 Task: In the Company nsk.com, Add note: 'Schedule a meeting with the finance team to review budget allocations.'. Mark checkbox to create task to follow up ': In 2 weeks'. Create task, with  description: Schedule Webinar, Add due date: Today; Add reminder: 30 Minutes before. Set Priority Medium and add note: Review the attached proposal before the meeting and highlight the key benefits for the client.. Logged in from softage.1@softage.net
Action: Mouse moved to (109, 70)
Screenshot: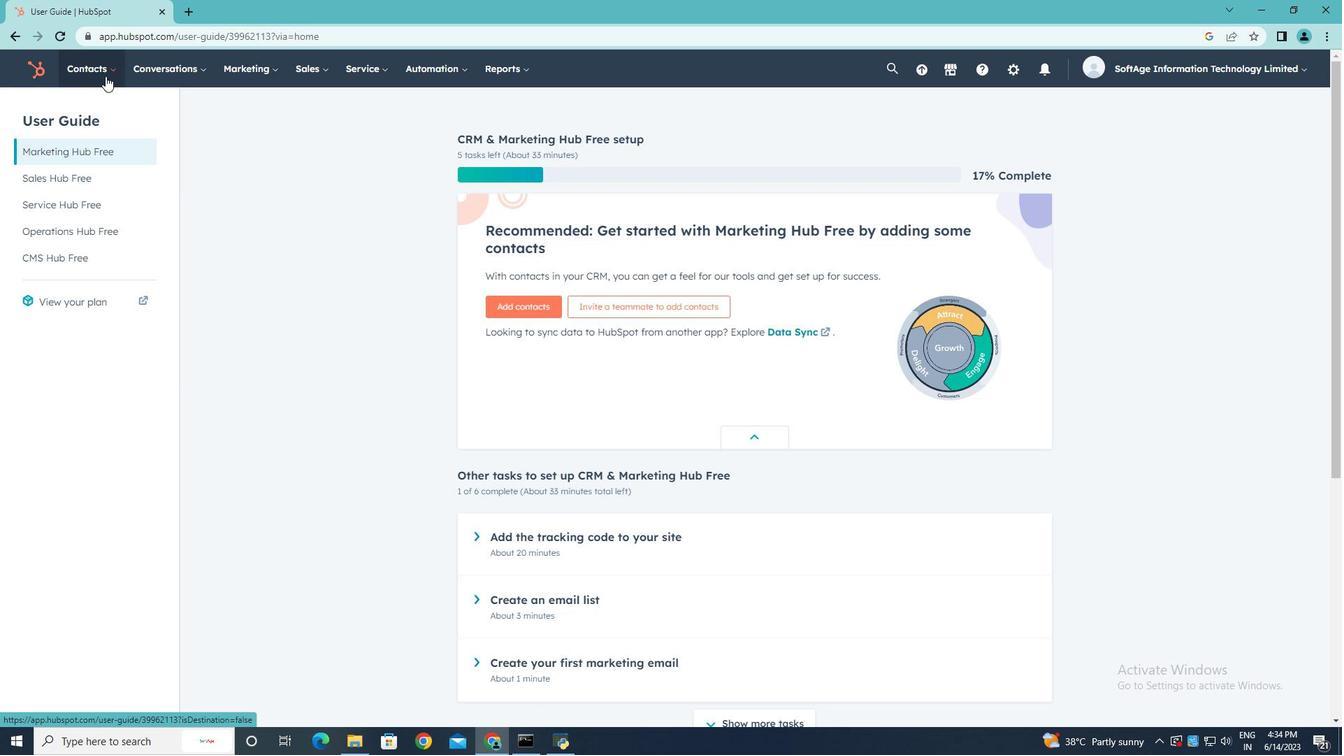 
Action: Mouse pressed left at (109, 70)
Screenshot: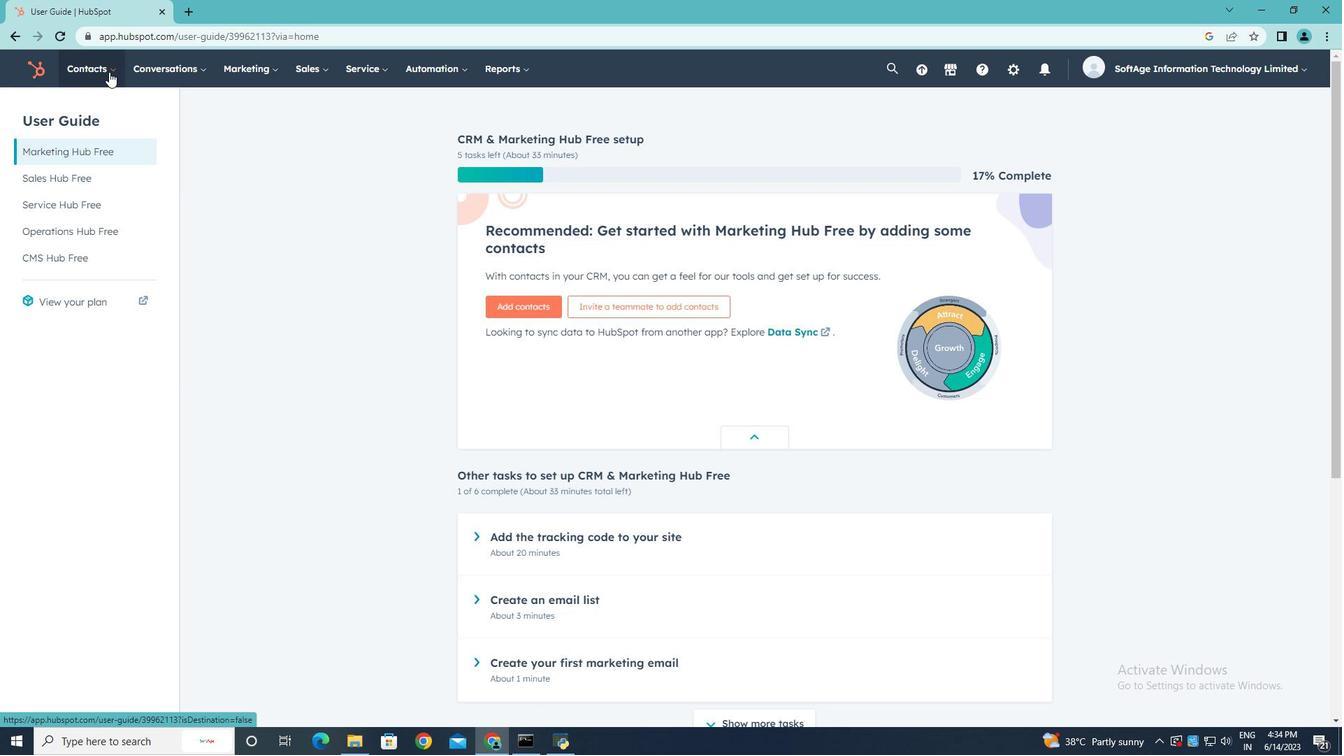 
Action: Mouse moved to (102, 137)
Screenshot: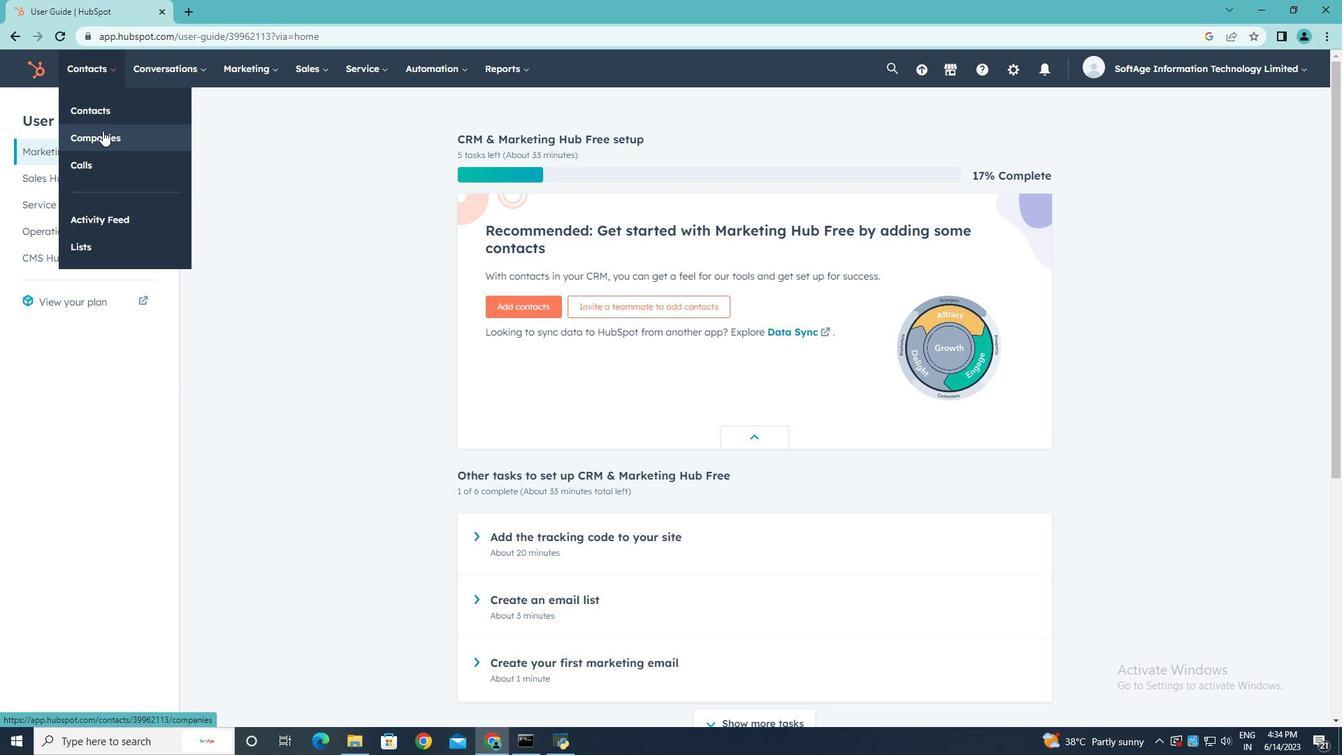 
Action: Mouse pressed left at (102, 137)
Screenshot: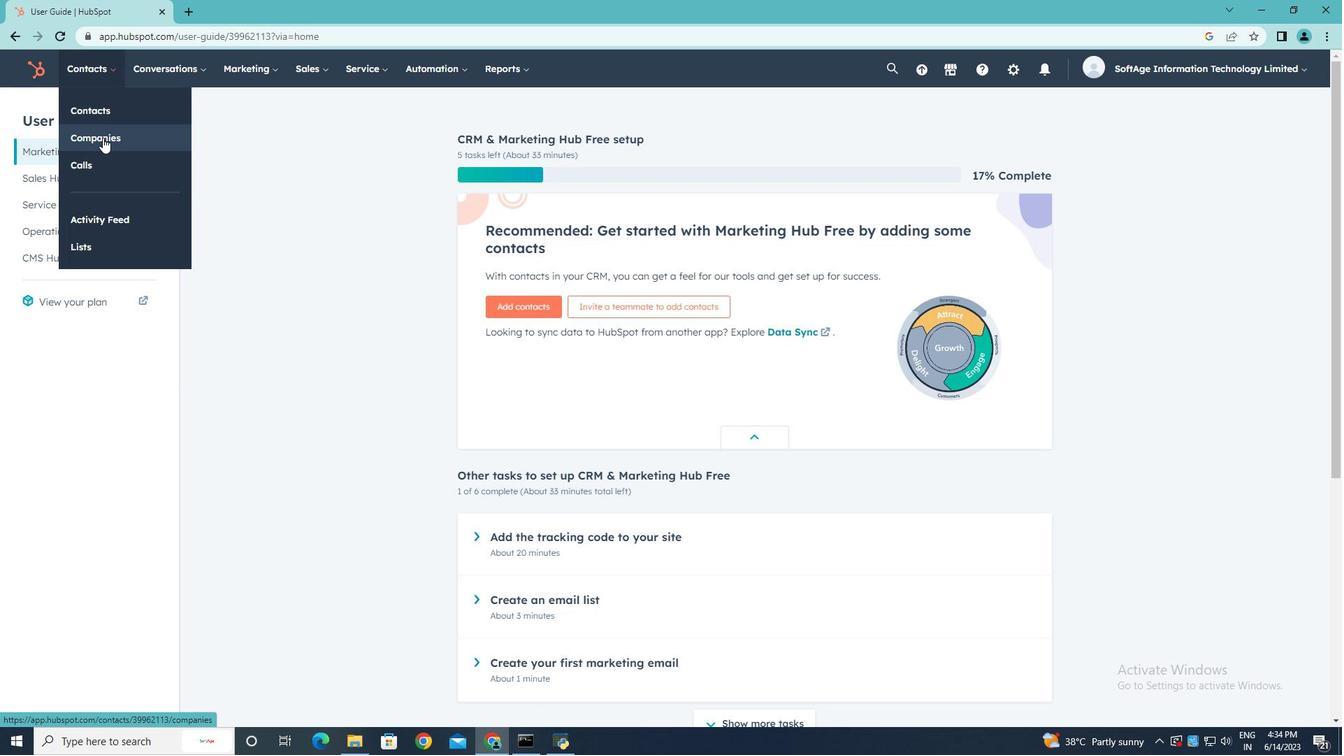 
Action: Mouse moved to (97, 228)
Screenshot: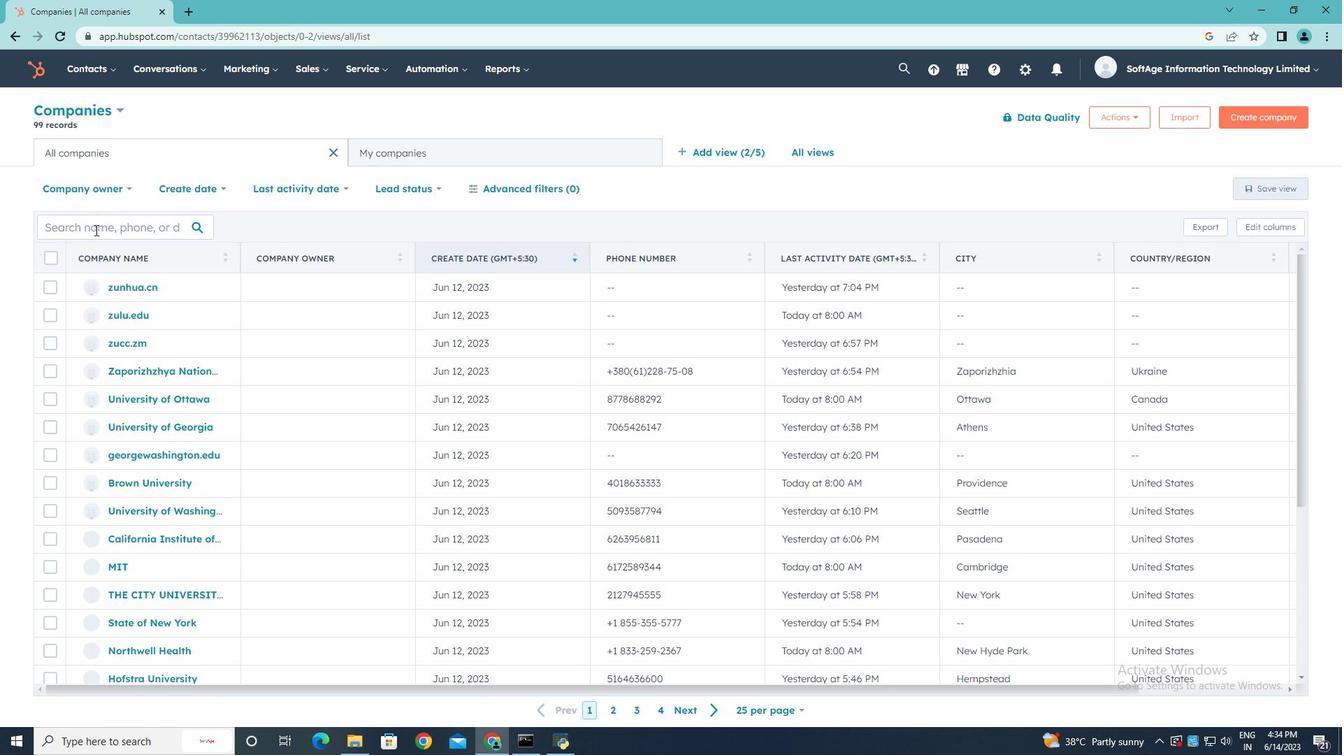
Action: Mouse pressed left at (97, 228)
Screenshot: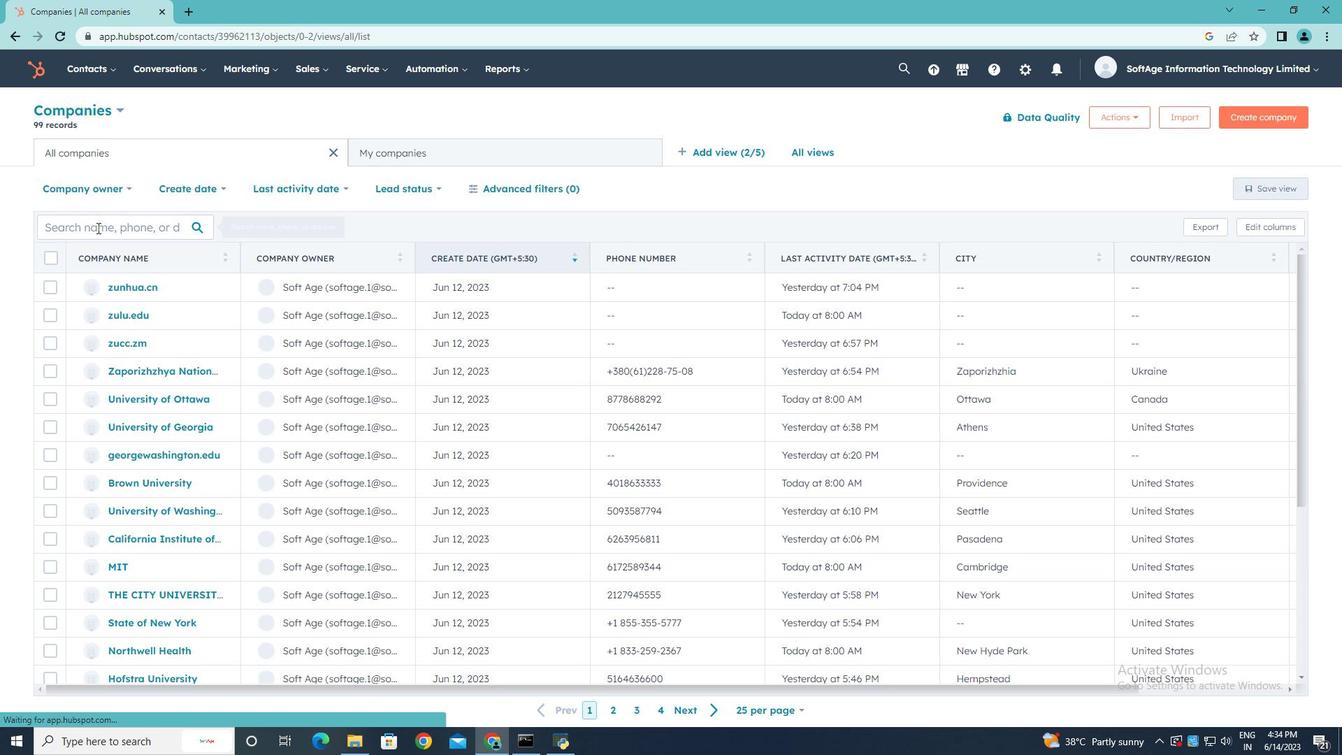 
Action: Key pressed nsk.com
Screenshot: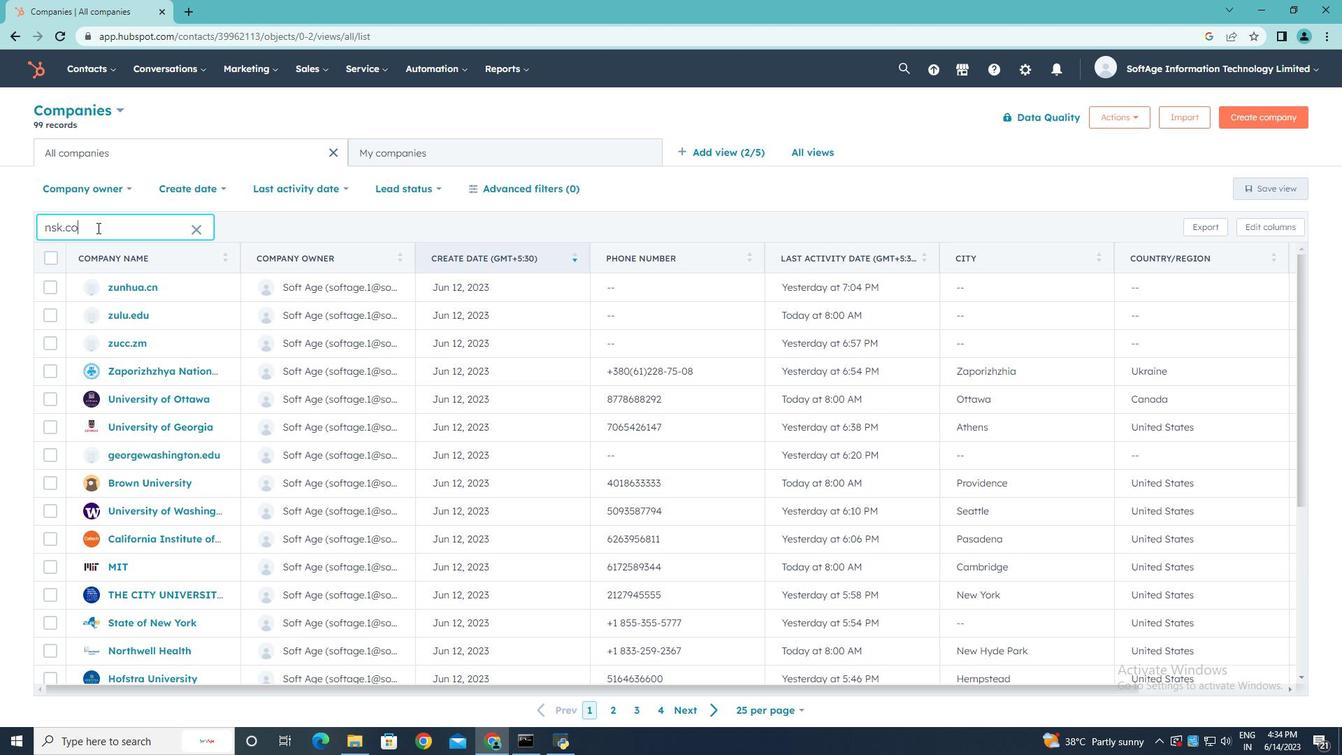 
Action: Mouse moved to (121, 283)
Screenshot: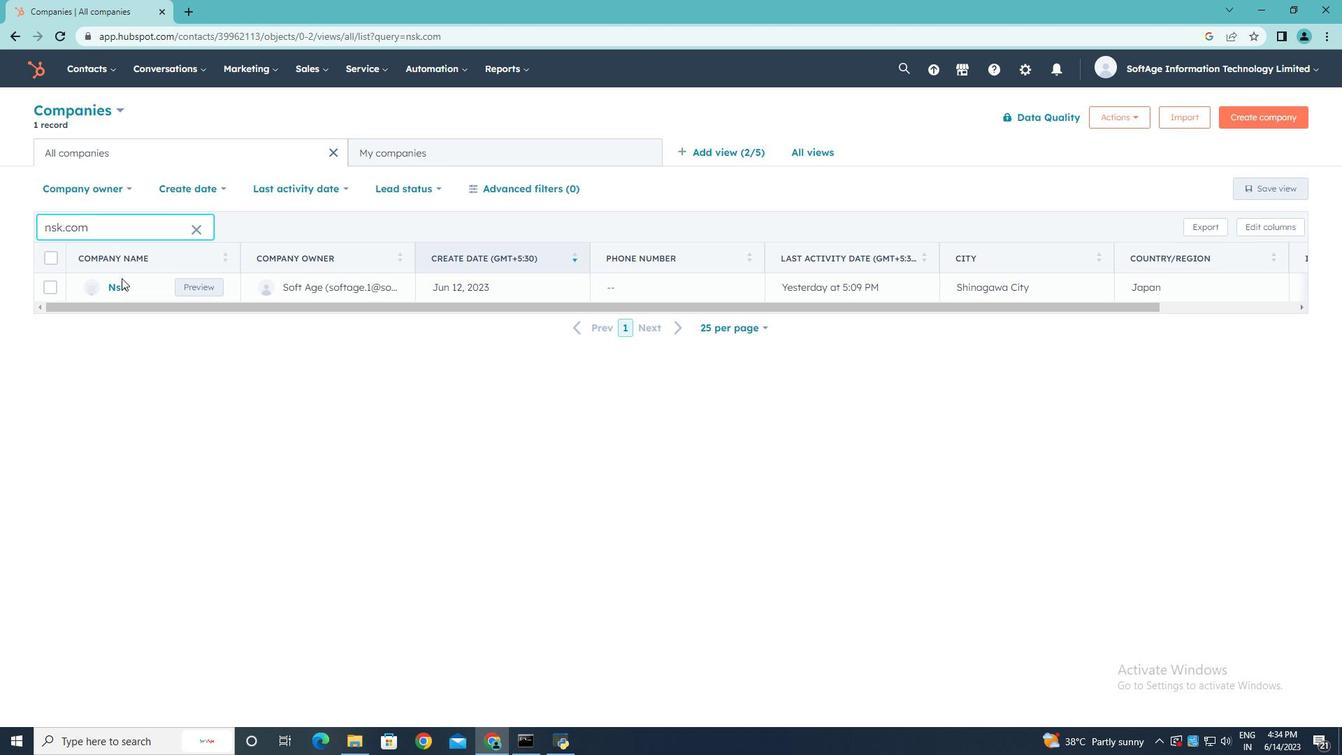 
Action: Mouse pressed left at (121, 283)
Screenshot: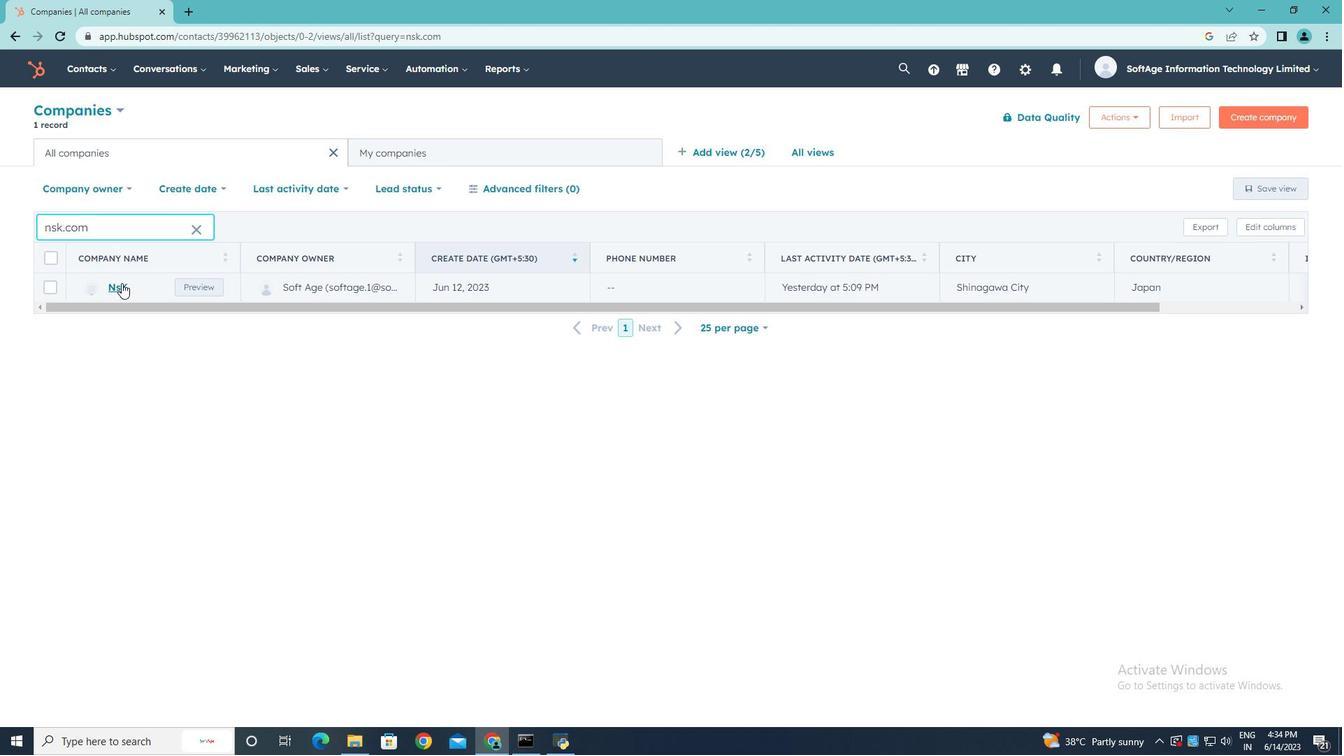 
Action: Mouse moved to (51, 235)
Screenshot: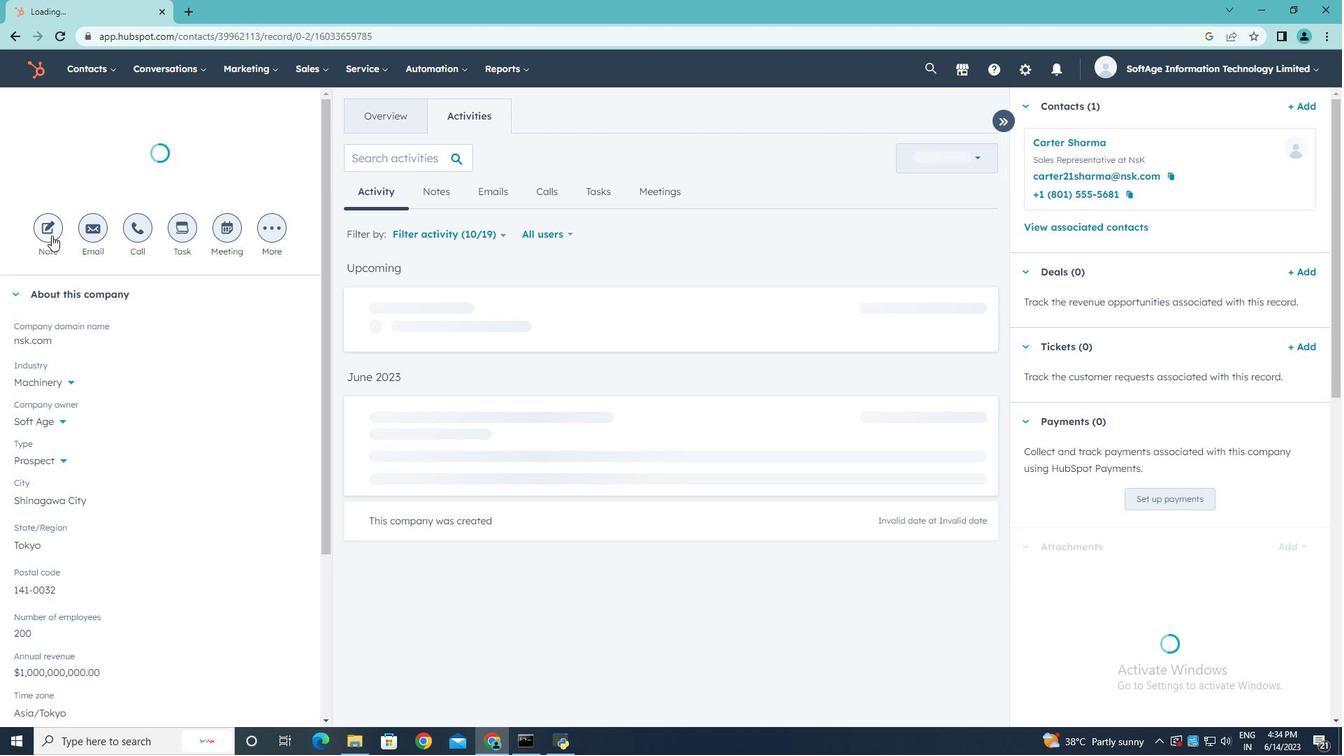 
Action: Mouse pressed left at (51, 235)
Screenshot: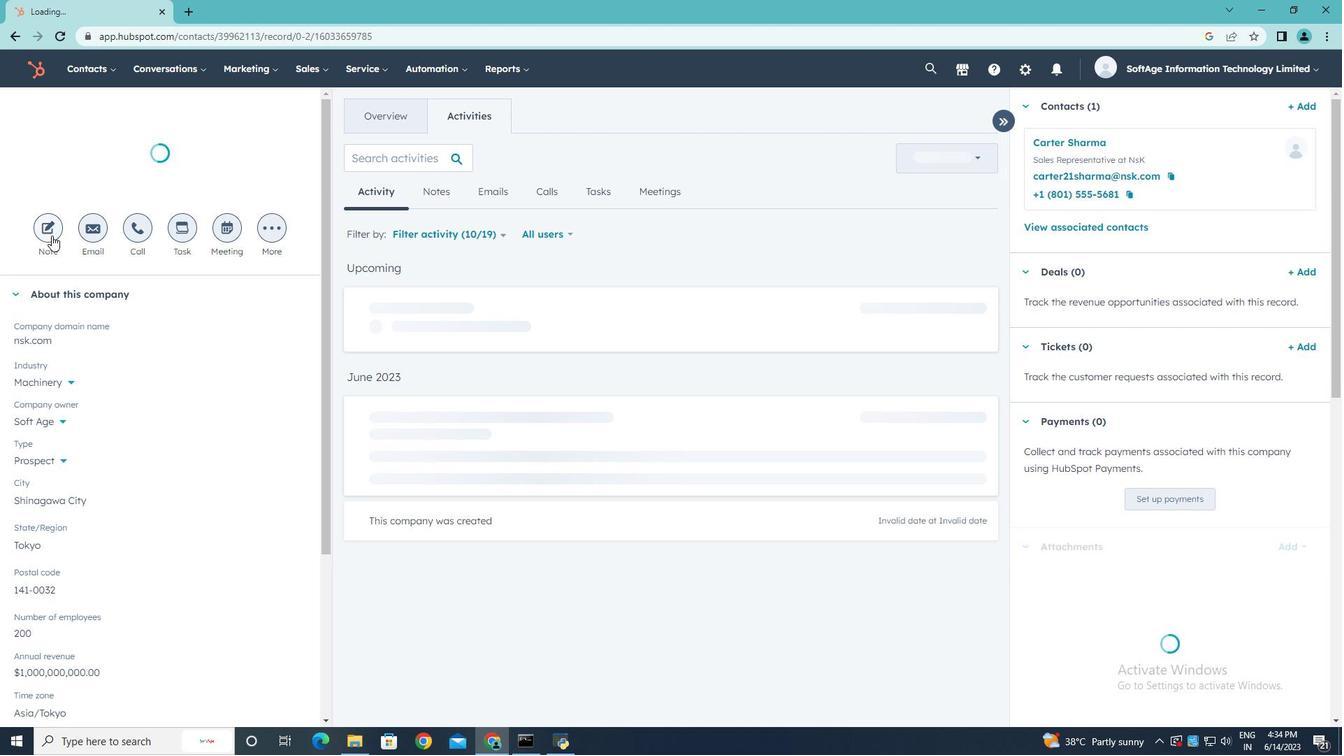 
Action: Key pressed <Key.shift>Schedule<Key.space>a<Key.space>meeting<Key.space>with<Key.space>the<Key.space>finance<Key.space>team<Key.space>to<Key.space>review<Key.space>budgat<Key.backspace><Key.backspace>et<Key.space>allocations.
Screenshot: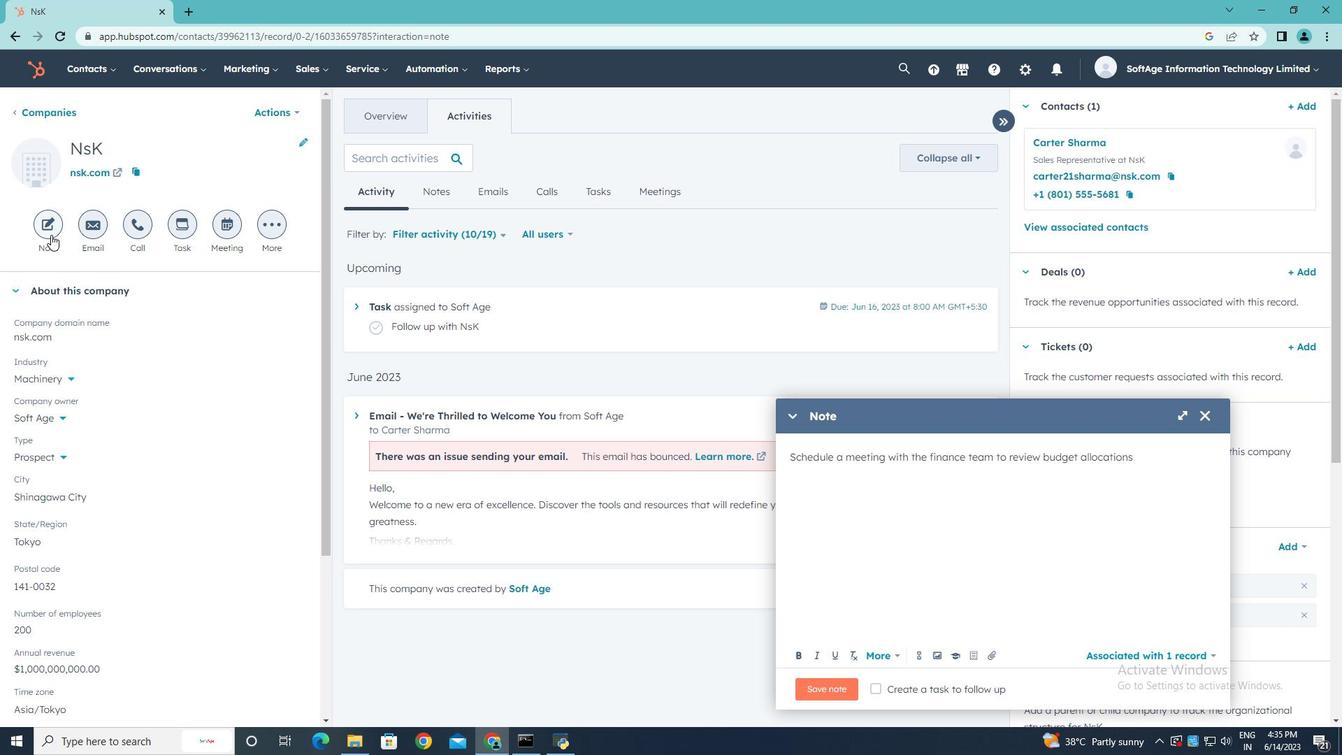 
Action: Mouse moved to (876, 687)
Screenshot: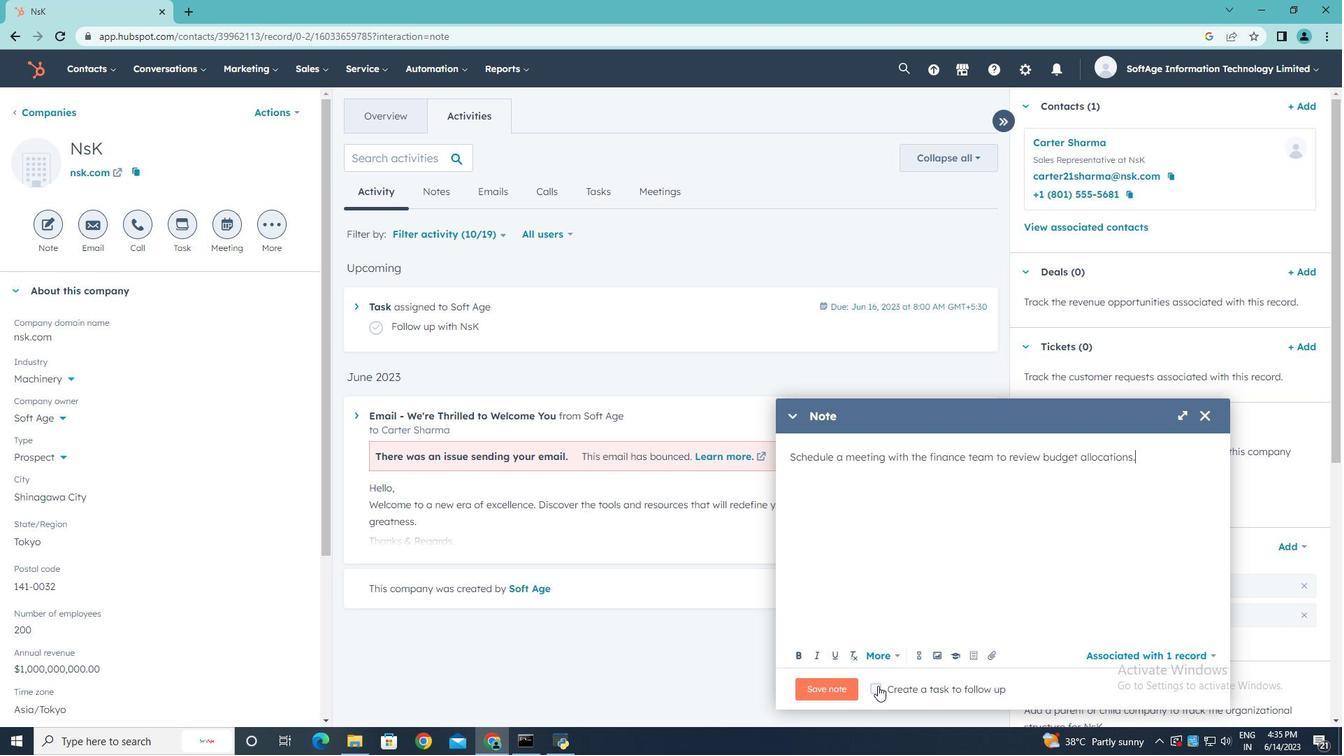 
Action: Mouse pressed left at (876, 687)
Screenshot: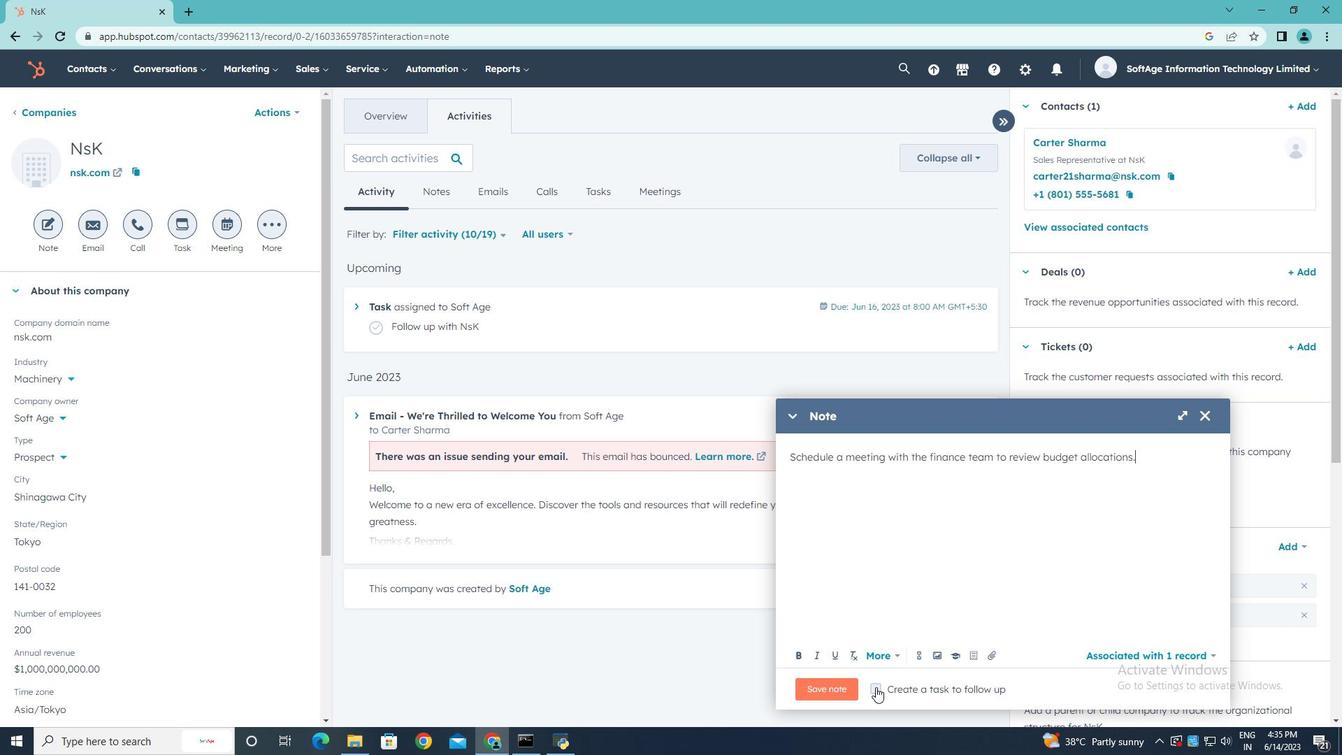 
Action: Mouse moved to (1159, 688)
Screenshot: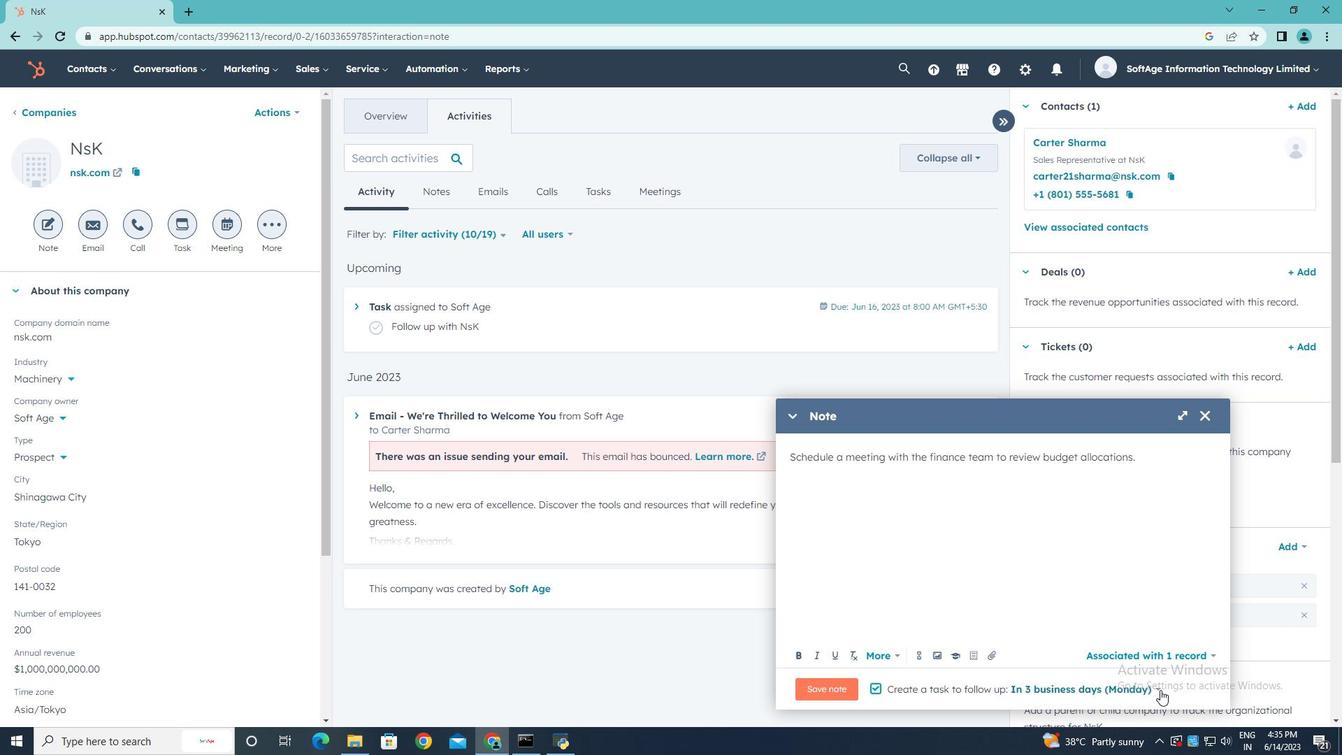 
Action: Mouse pressed left at (1159, 688)
Screenshot: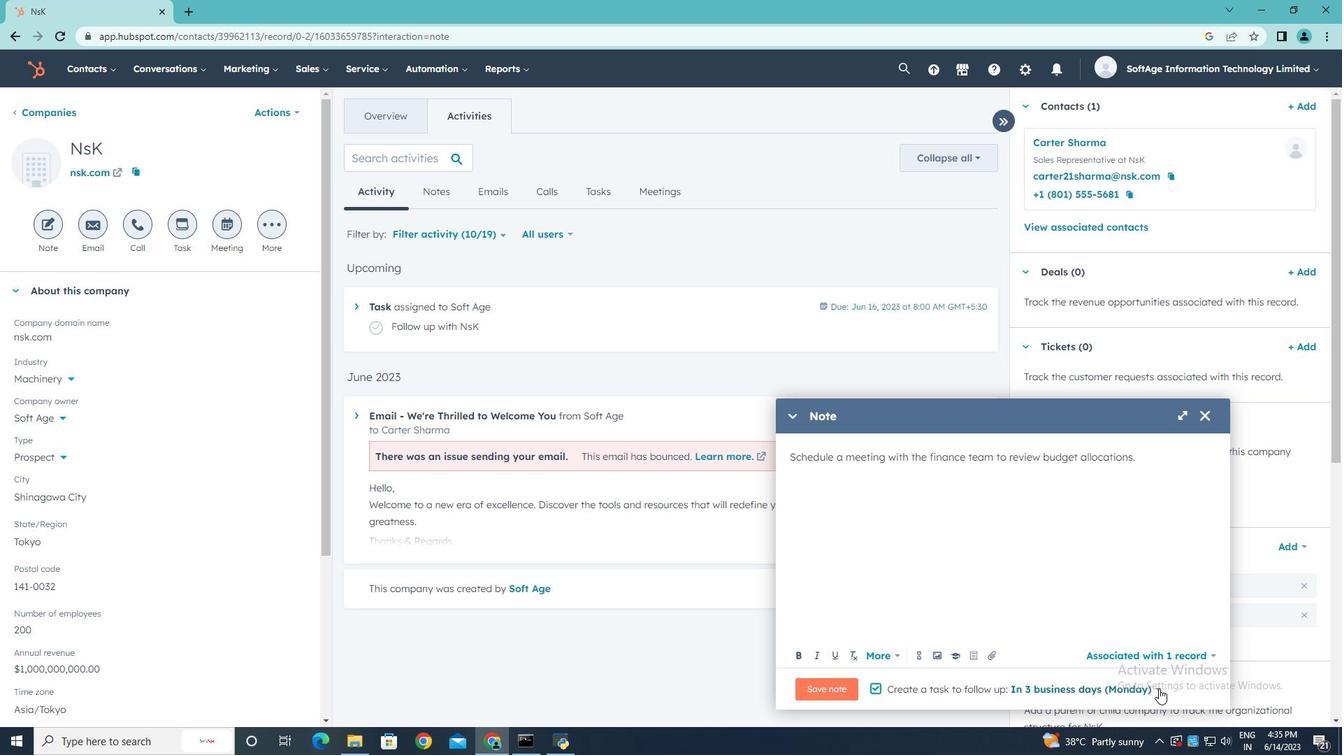 
Action: Mouse moved to (1112, 611)
Screenshot: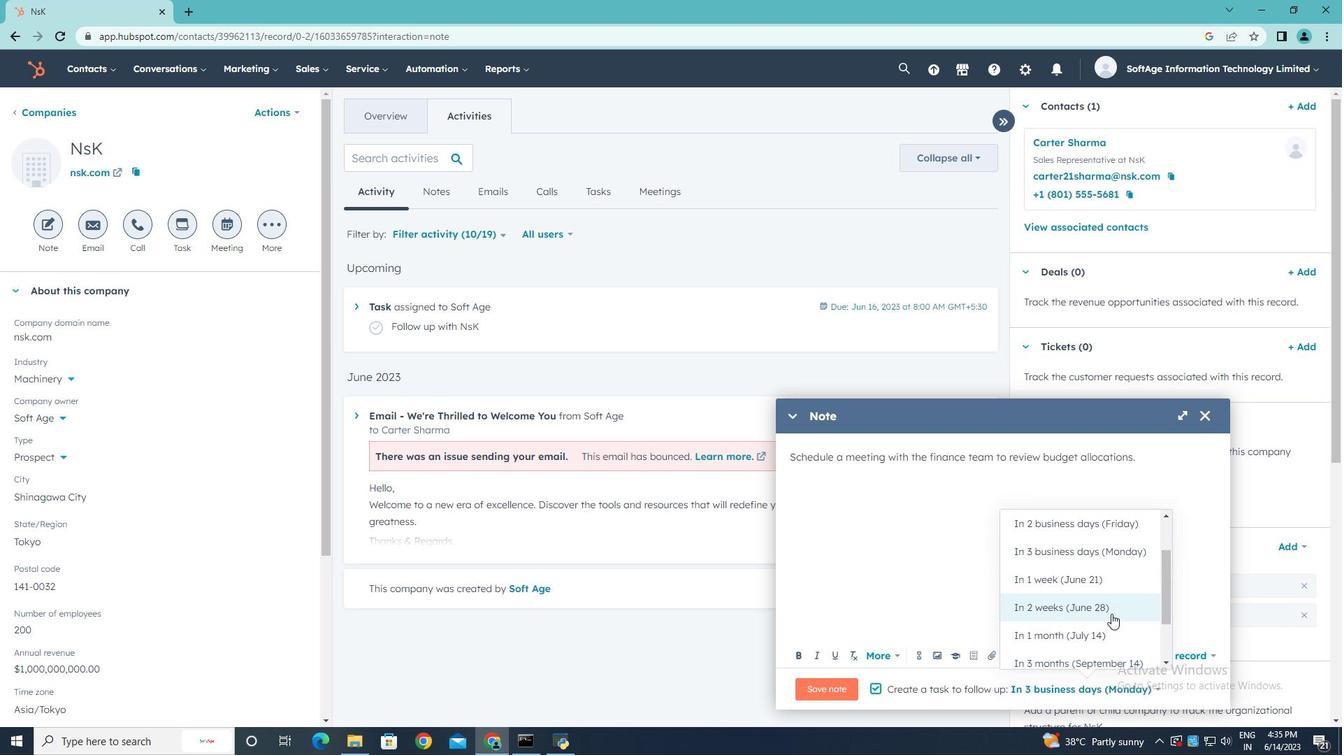 
Action: Mouse pressed left at (1112, 611)
Screenshot: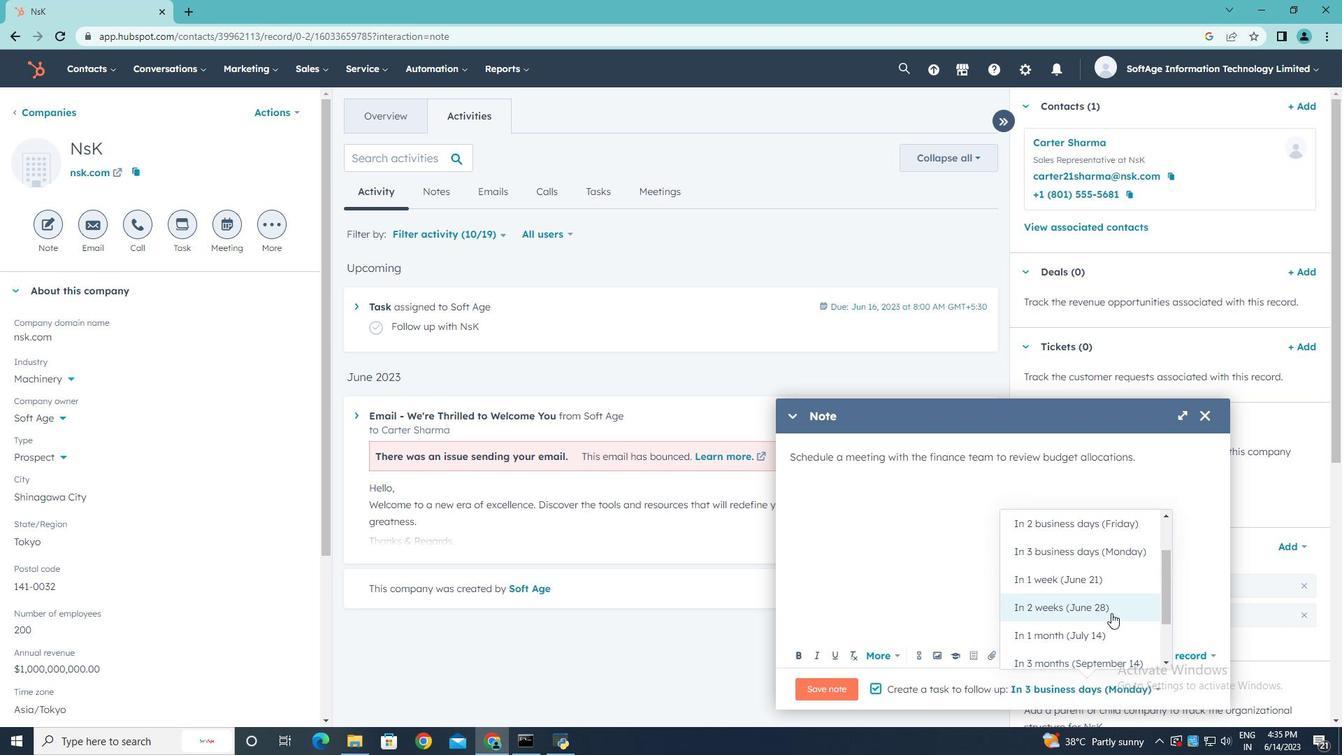 
Action: Mouse moved to (847, 686)
Screenshot: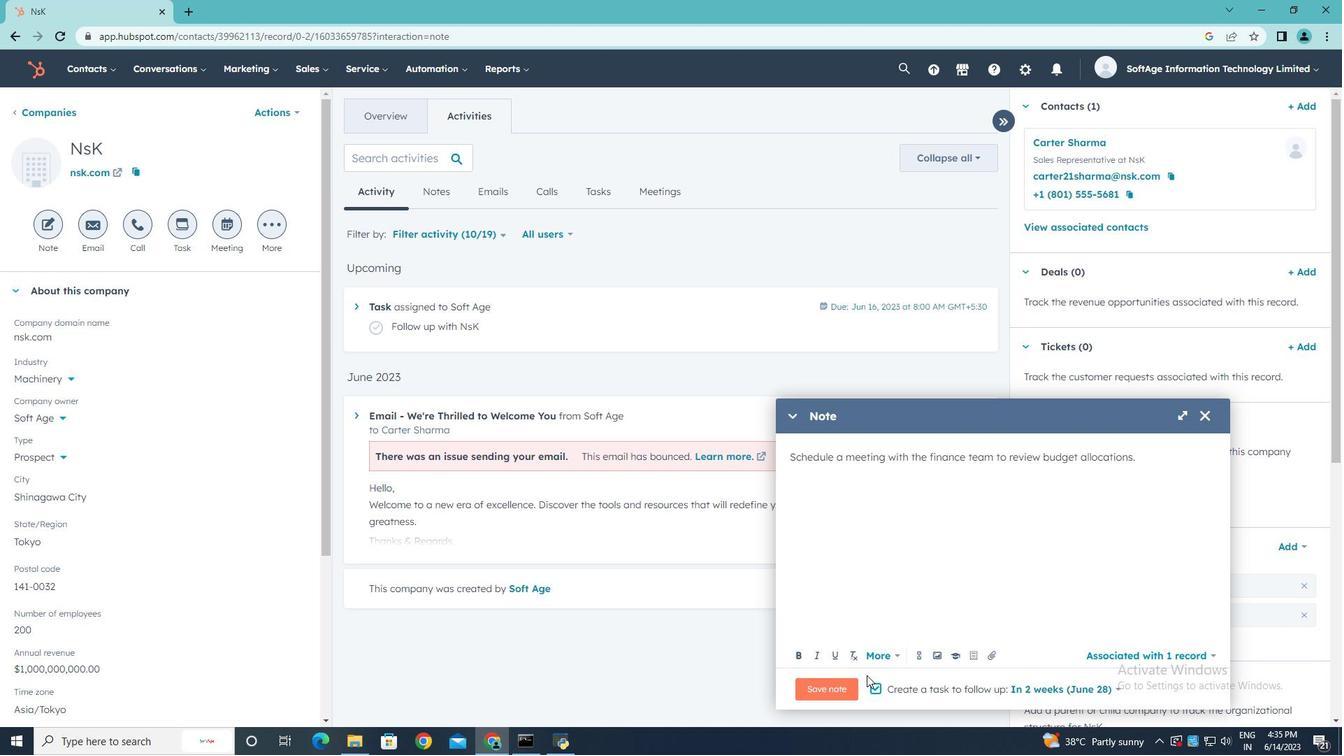 
Action: Mouse pressed left at (847, 686)
Screenshot: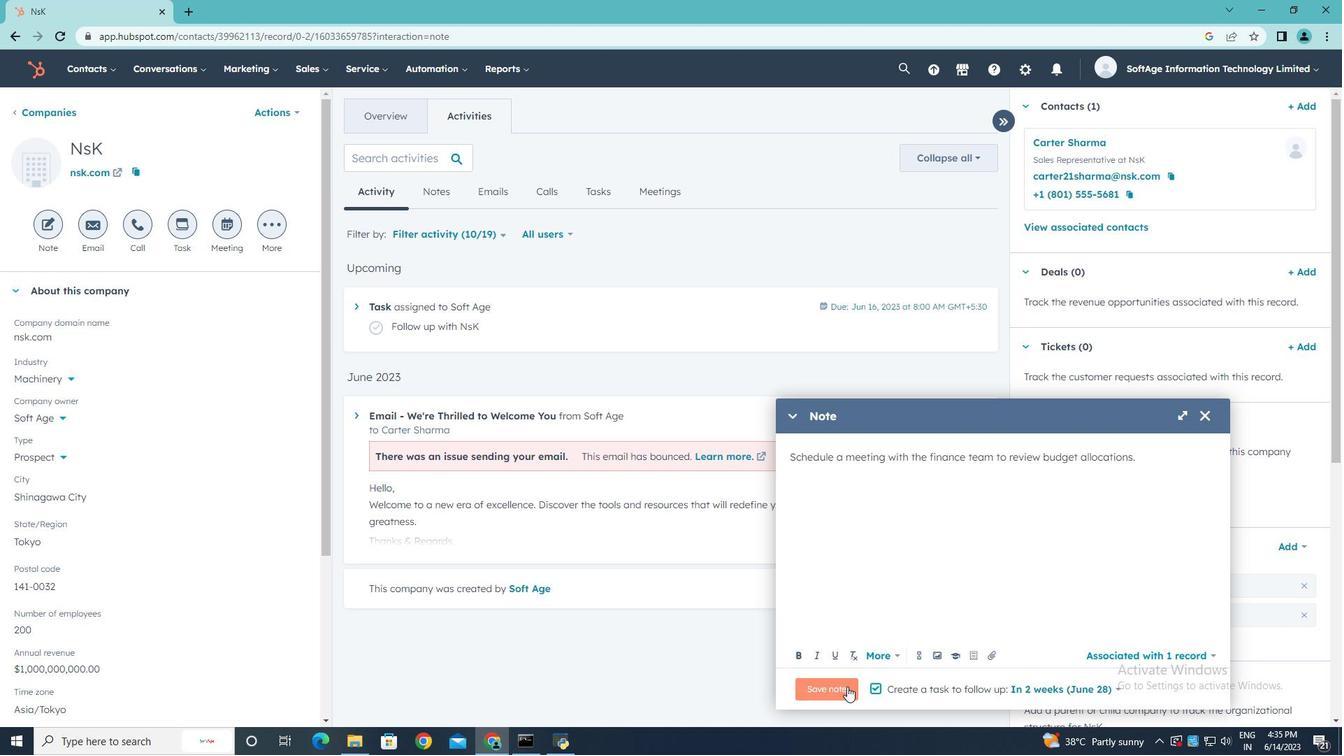 
Action: Mouse moved to (185, 230)
Screenshot: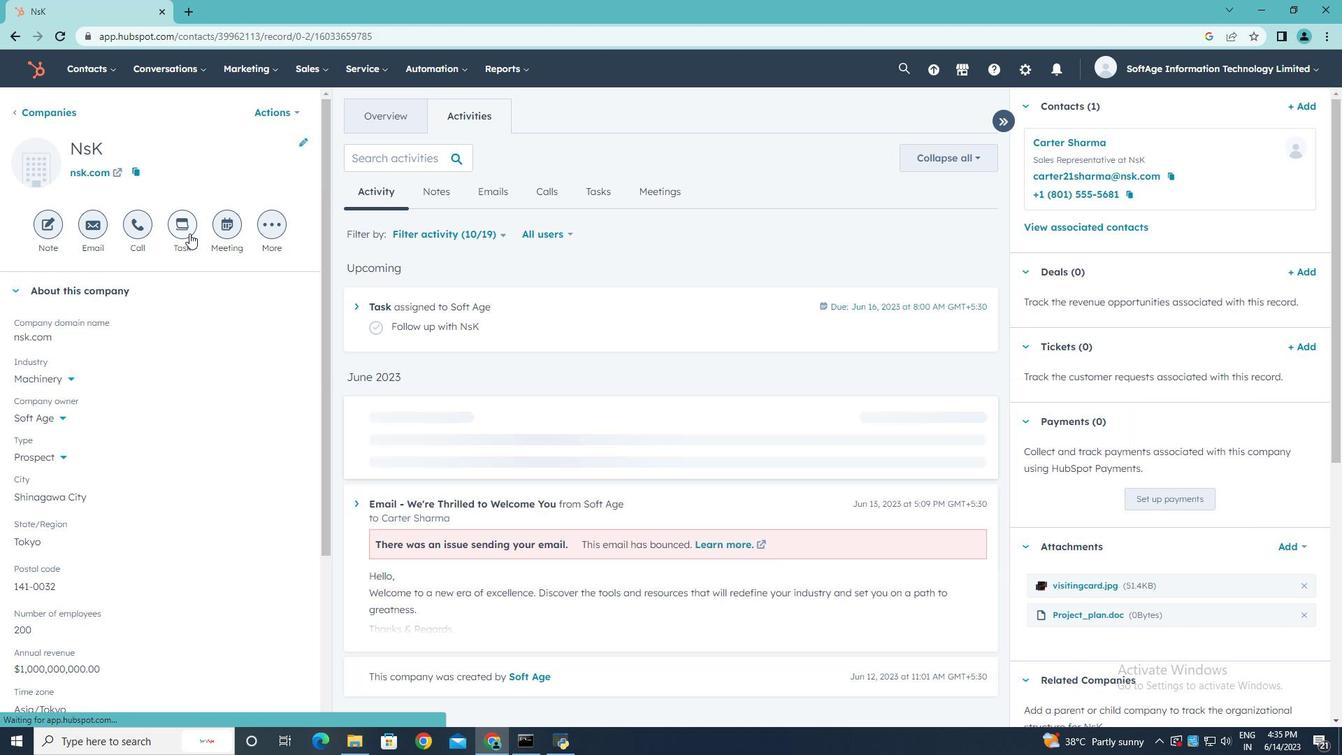 
Action: Mouse pressed left at (185, 230)
Screenshot: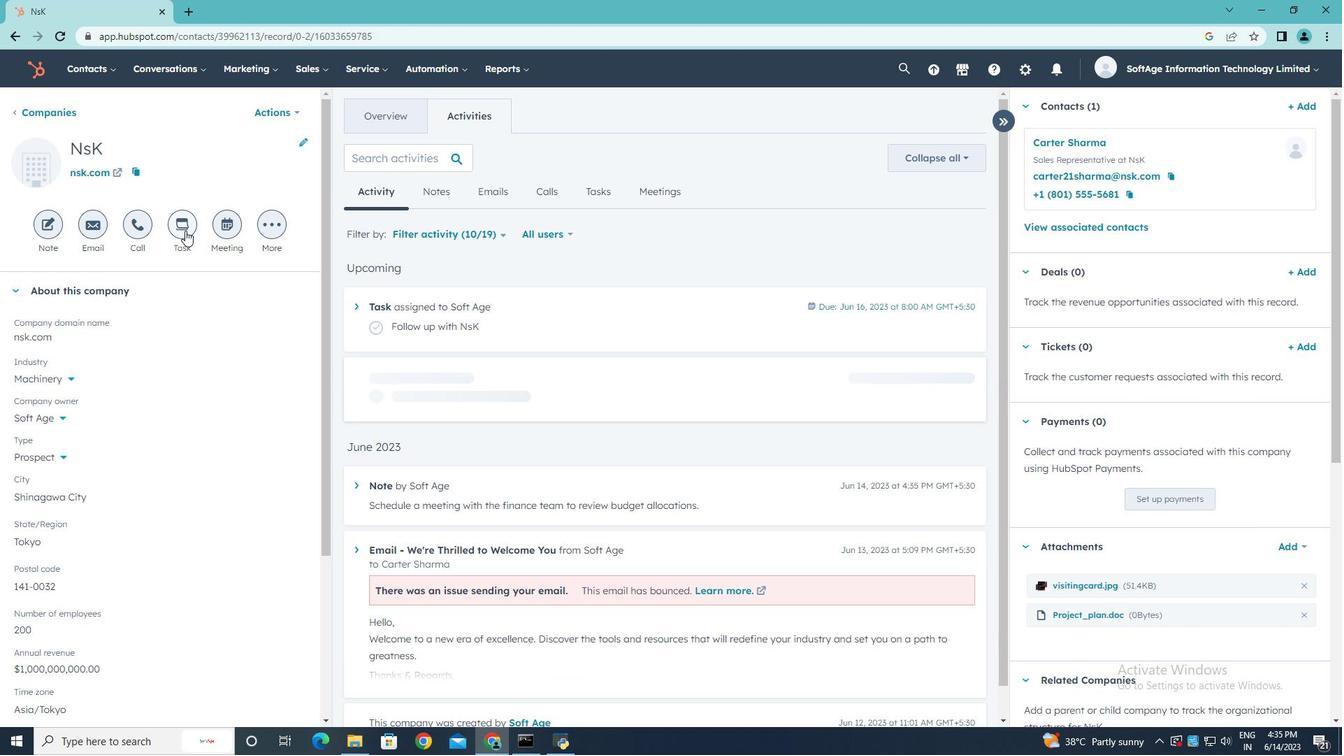 
Action: Key pressed <Key.shift>Schedule<Key.space><Key.shift><Key.shift><Key.shift><Key.shift><Key.shift><Key.shift><Key.shift><Key.shift><Key.shift><Key.shift><Key.shift><Key.shift><Key.shift><Key.shift><Key.shift><Key.shift><Key.shift><Key.shift><Key.shift><Key.shift><Key.shift><Key.shift><Key.shift><Key.shift><Key.shift><Key.shift><Key.shift><Key.shift><Key.shift><Key.shift><Key.shift><Key.shift><Key.shift><Key.shift><Key.shift><Key.shift><Key.shift><Key.shift><Key.shift><Key.shift><Key.shift><Key.shift><Key.shift><Key.shift><Key.shift><Key.shift><Key.shift><Key.shift>Webinar
Screenshot: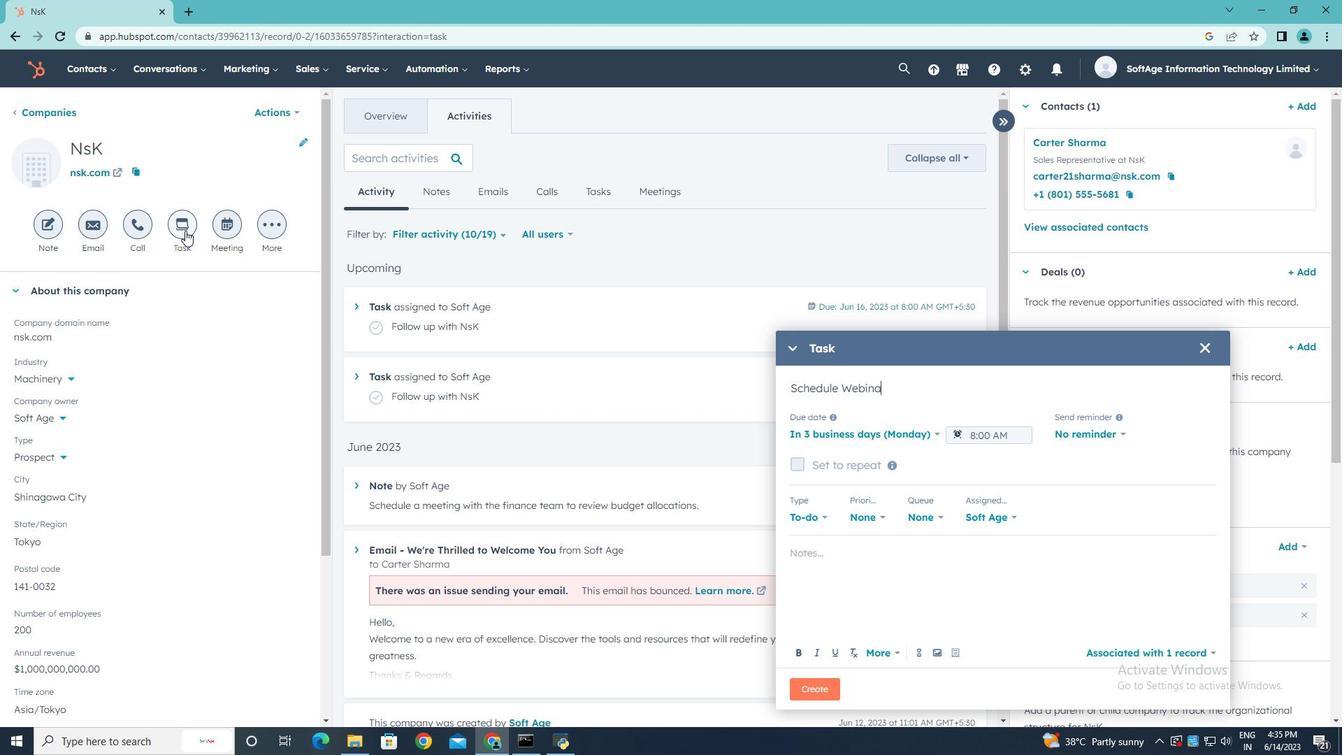 
Action: Mouse moved to (937, 435)
Screenshot: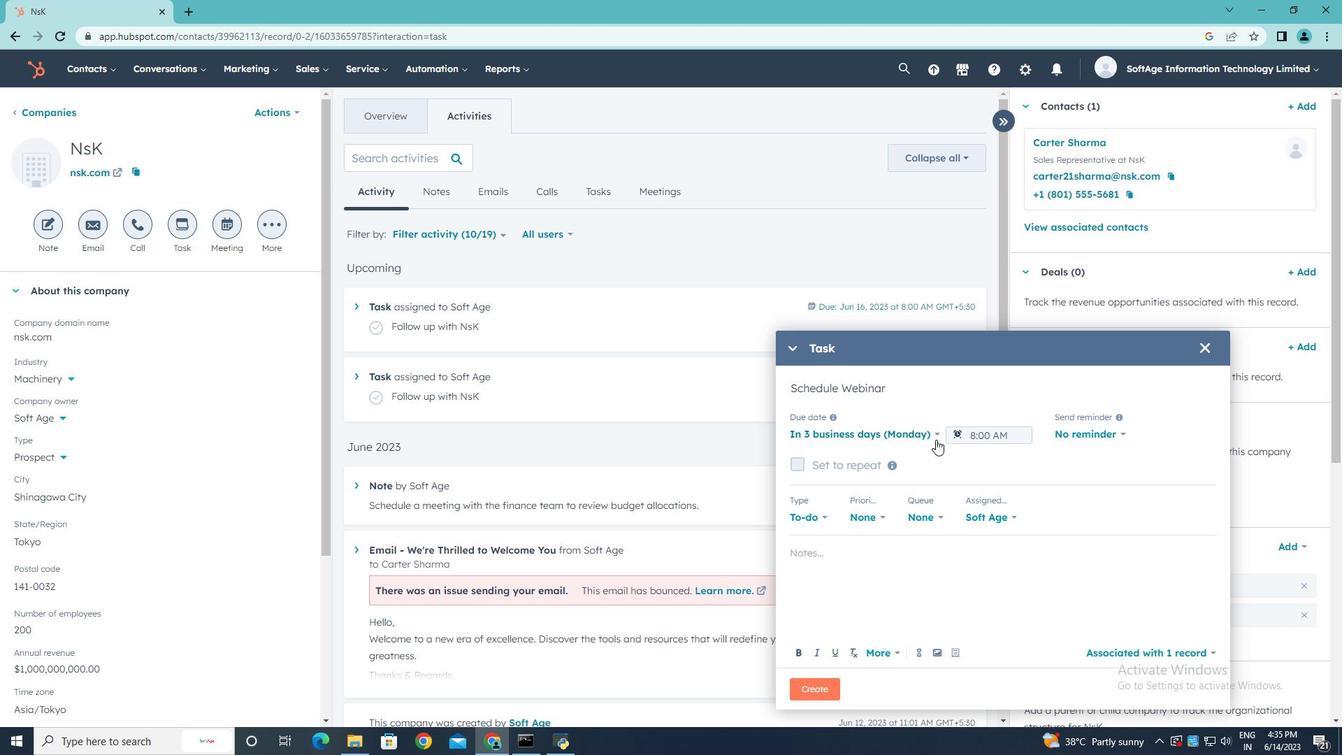 
Action: Mouse pressed left at (937, 435)
Screenshot: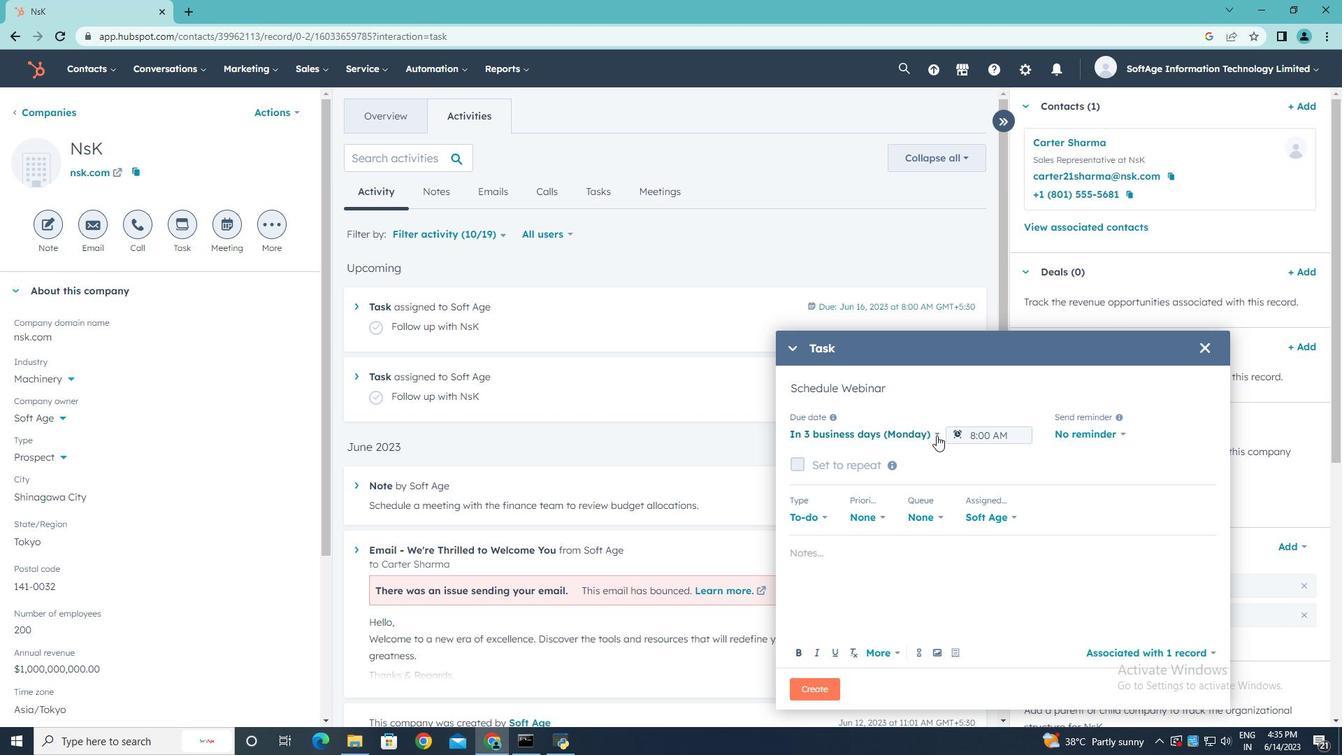 
Action: Mouse moved to (912, 475)
Screenshot: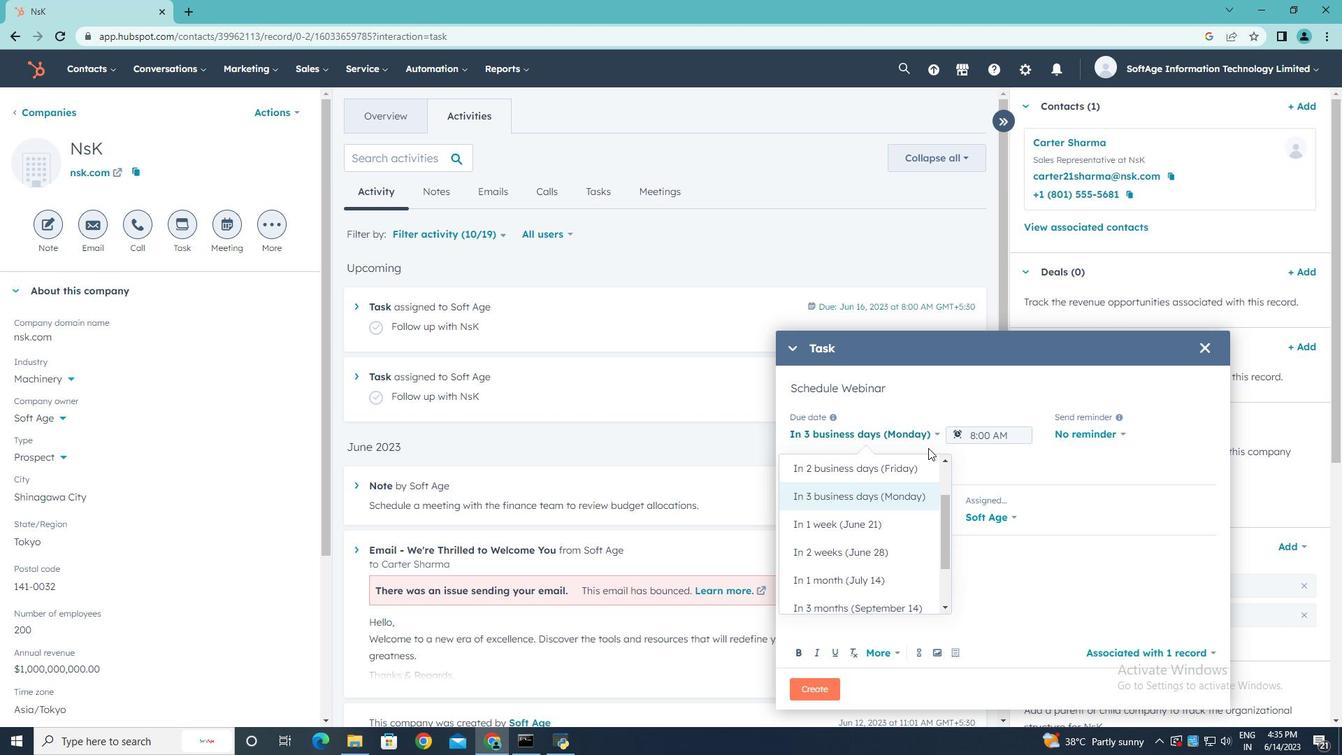 
Action: Mouse scrolled (912, 476) with delta (0, 0)
Screenshot: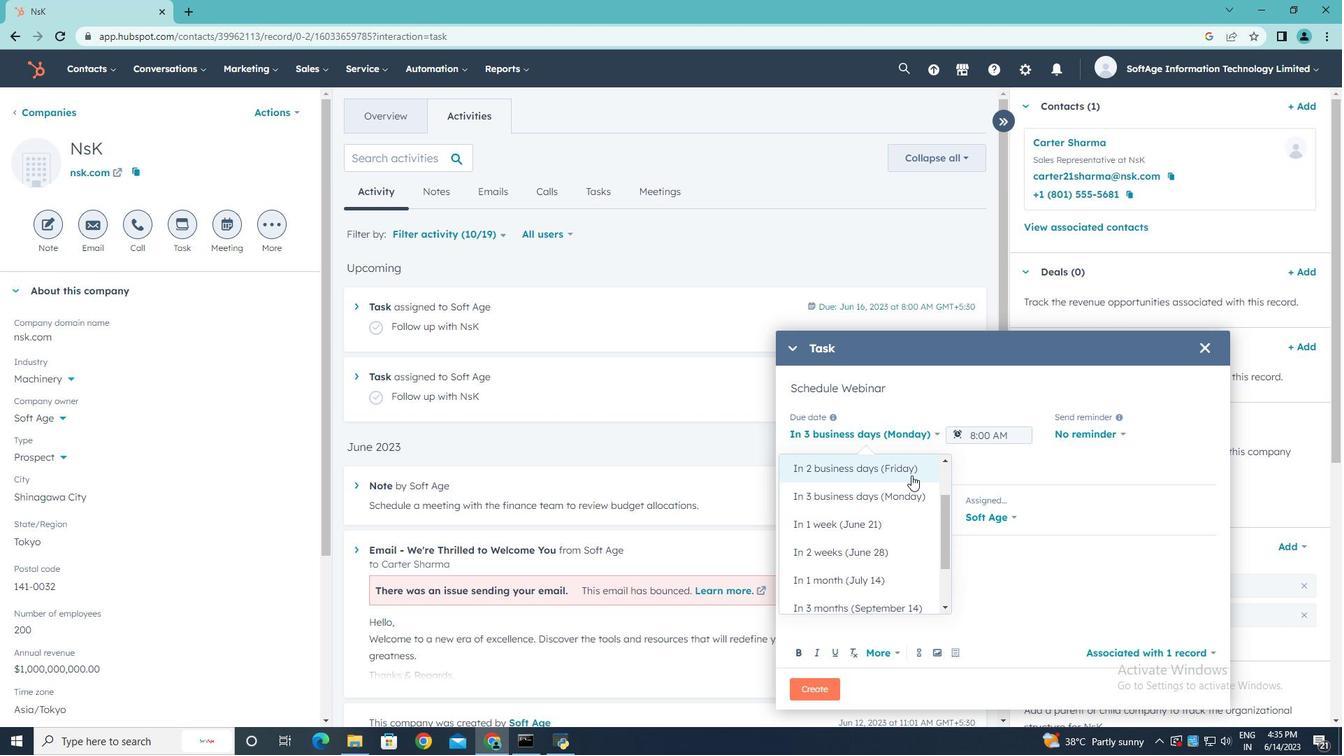 
Action: Mouse scrolled (912, 476) with delta (0, 0)
Screenshot: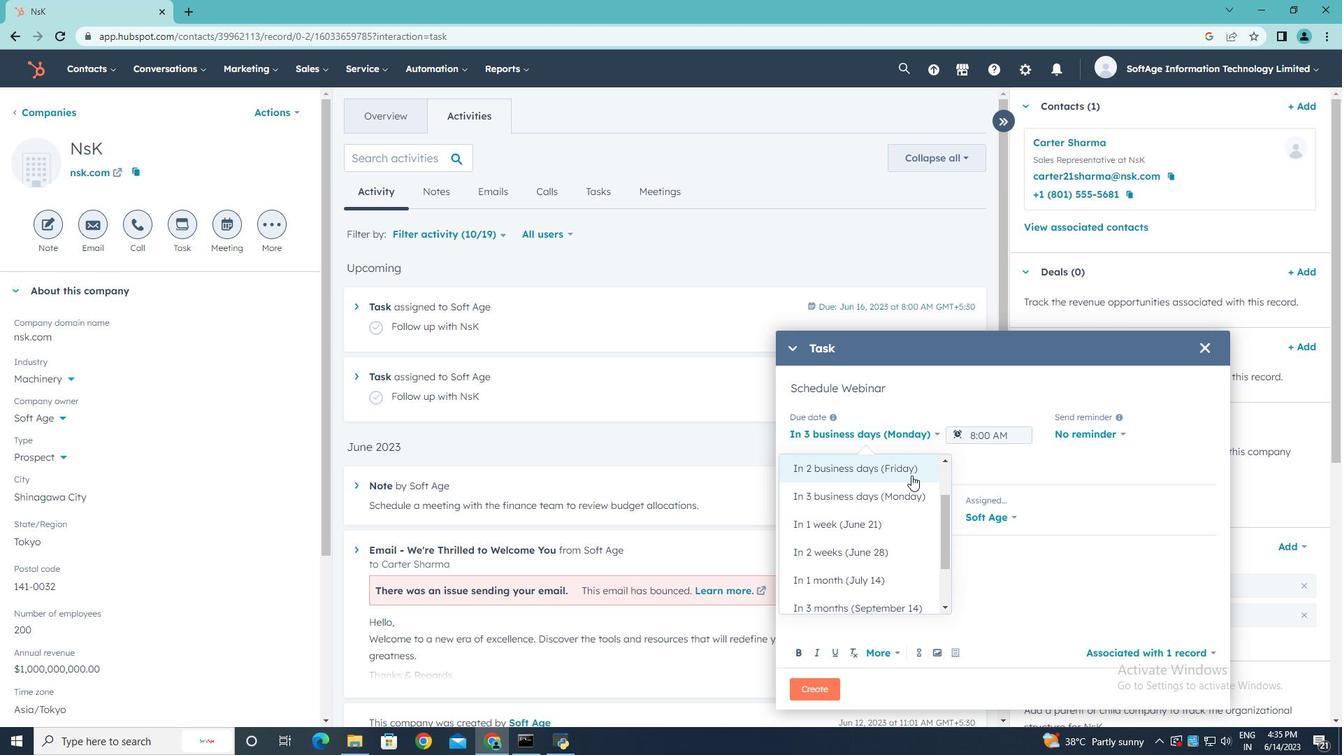 
Action: Mouse scrolled (912, 476) with delta (0, 0)
Screenshot: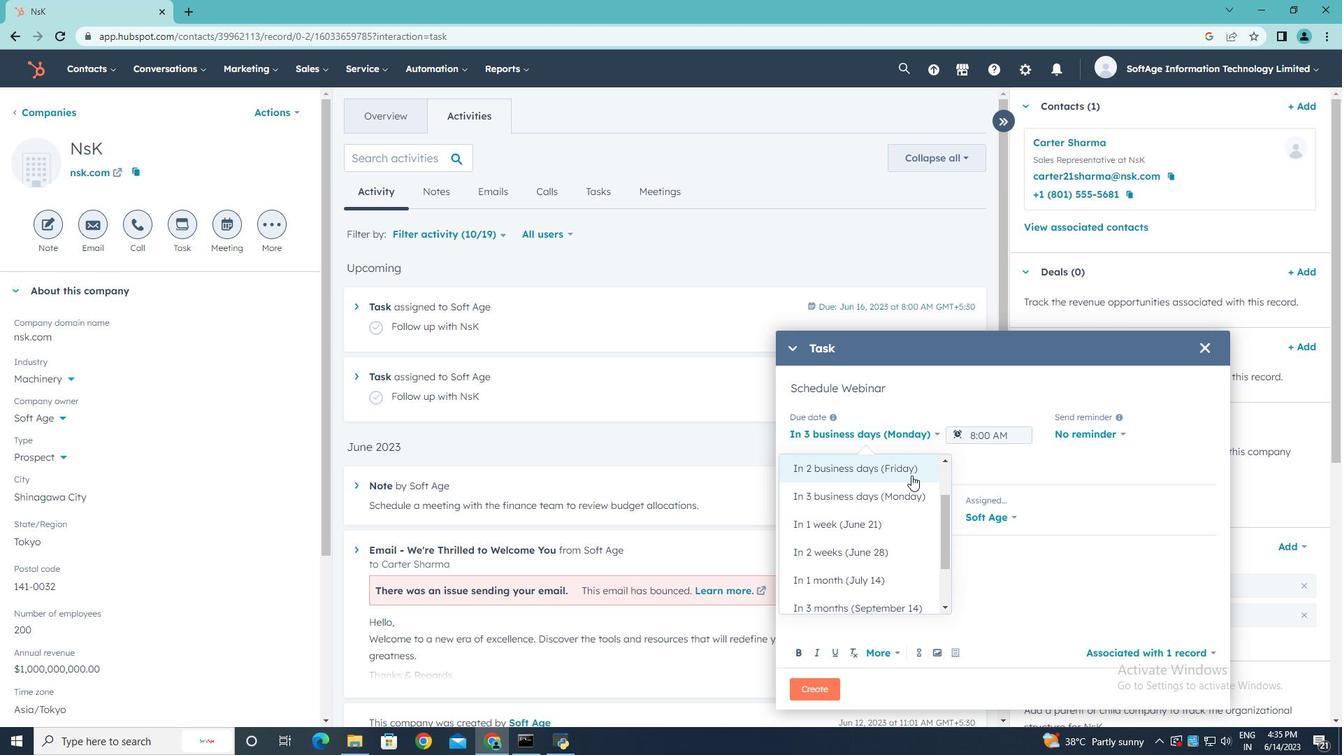 
Action: Mouse moved to (886, 493)
Screenshot: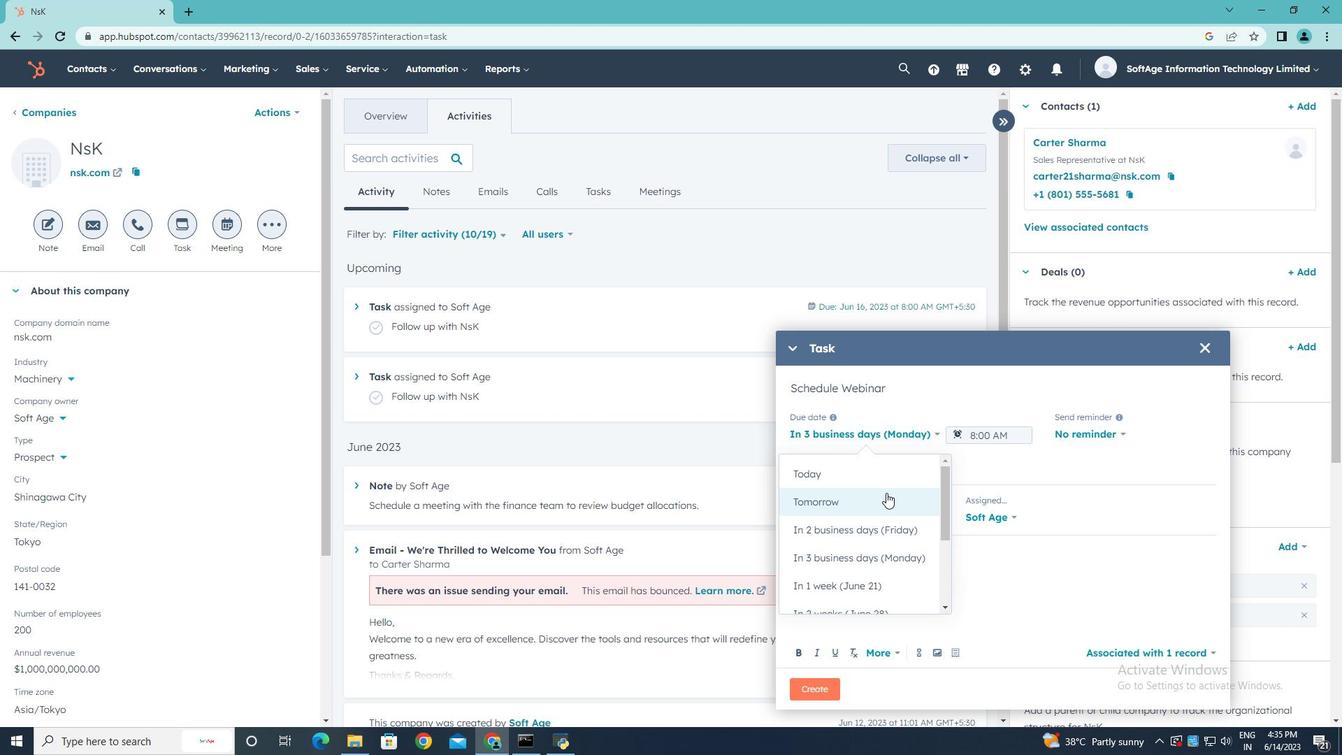 
Action: Mouse pressed left at (886, 493)
Screenshot: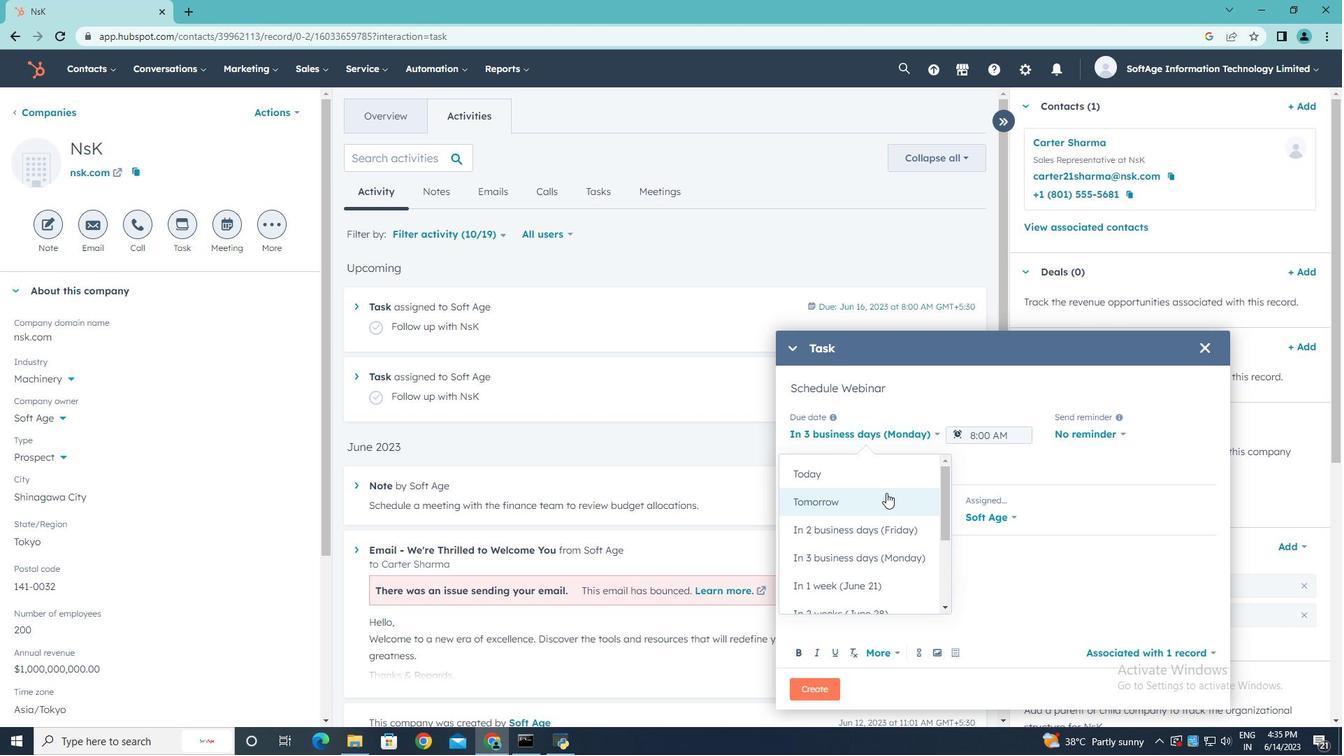 
Action: Mouse moved to (1026, 431)
Screenshot: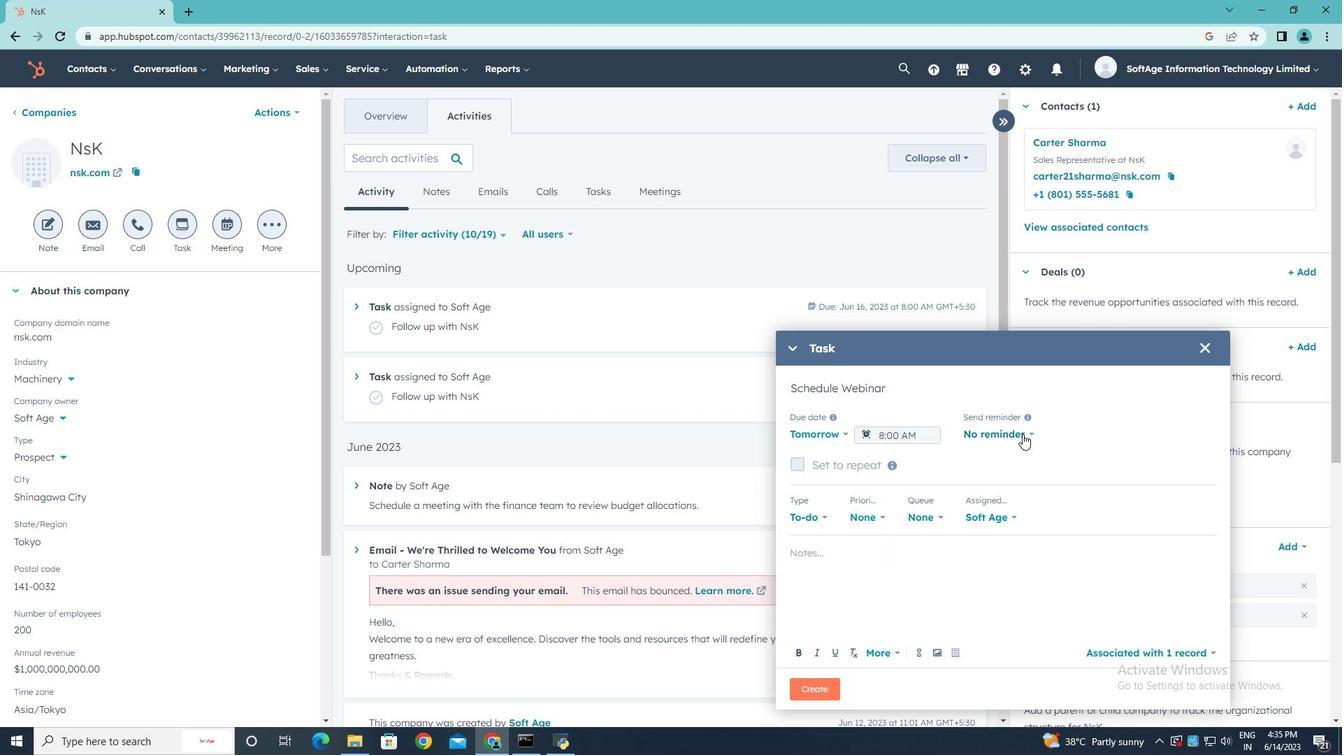 
Action: Mouse pressed left at (1026, 431)
Screenshot: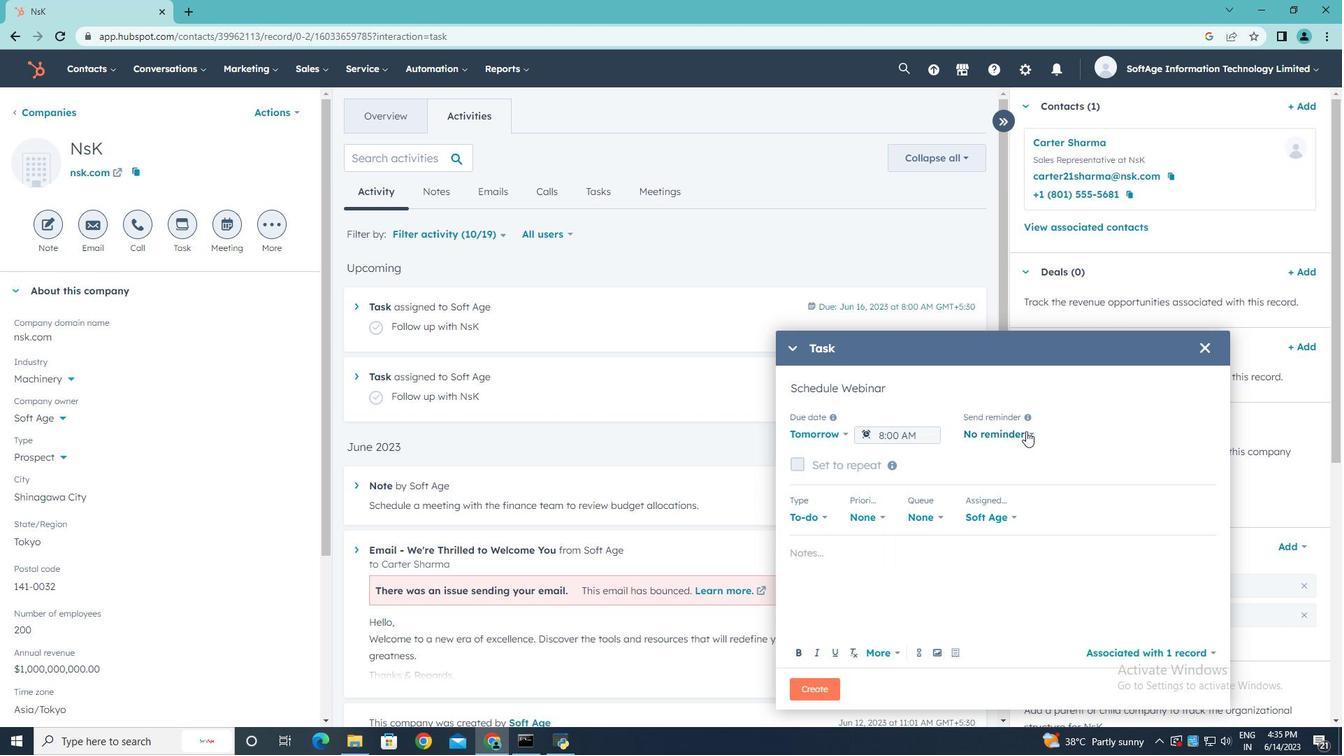
Action: Mouse moved to (1019, 528)
Screenshot: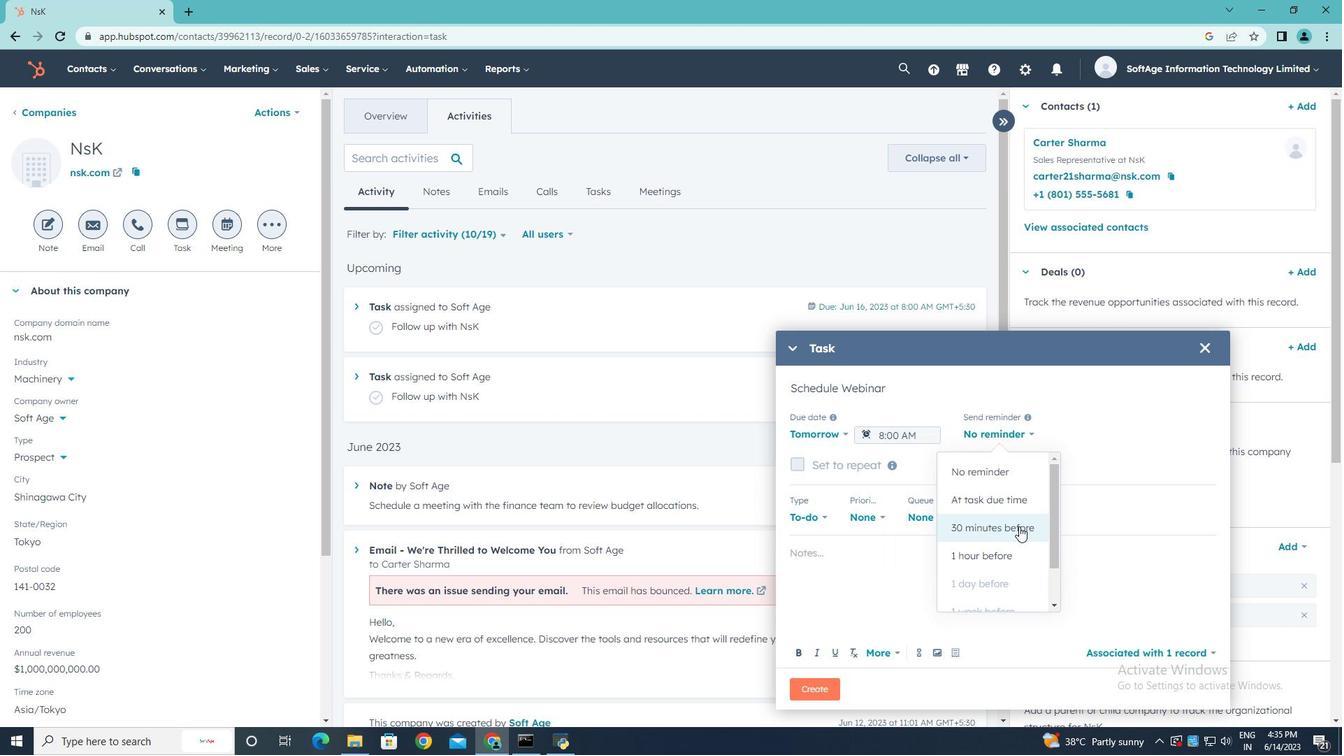 
Action: Mouse pressed left at (1019, 528)
Screenshot: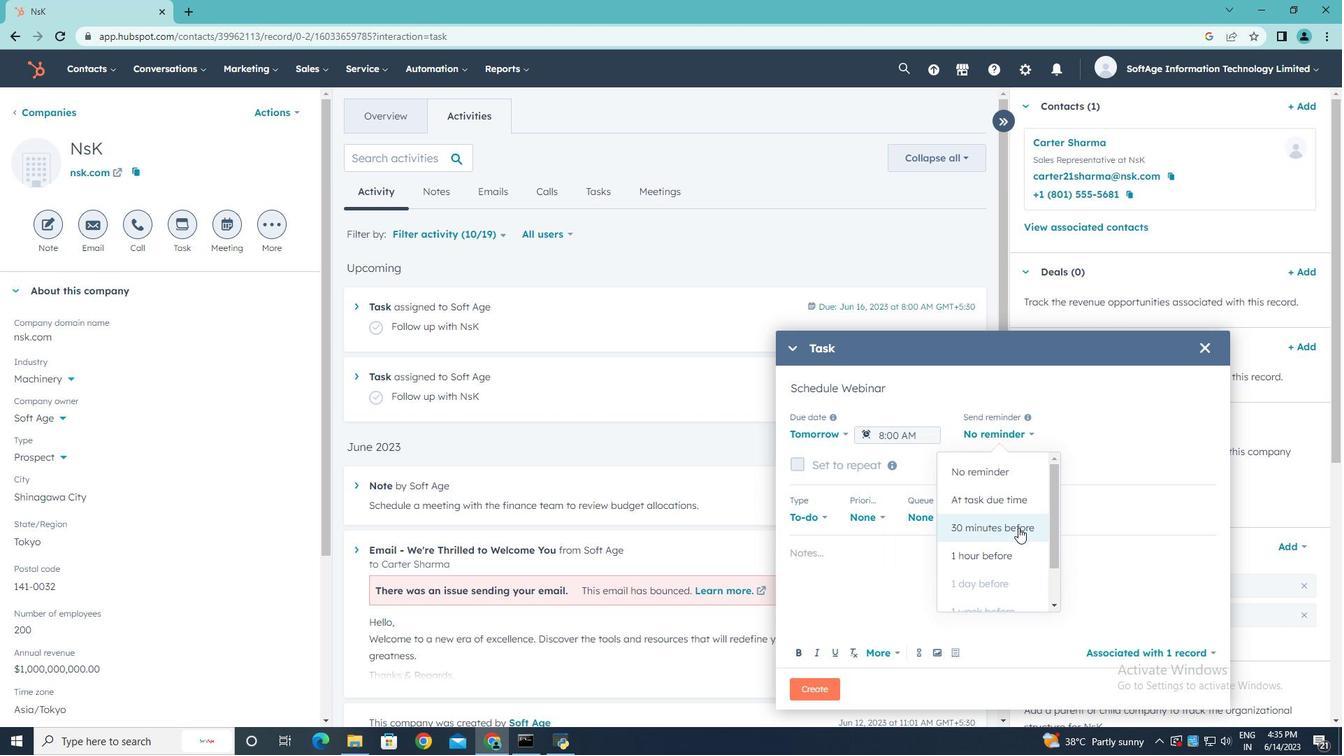 
Action: Mouse moved to (885, 516)
Screenshot: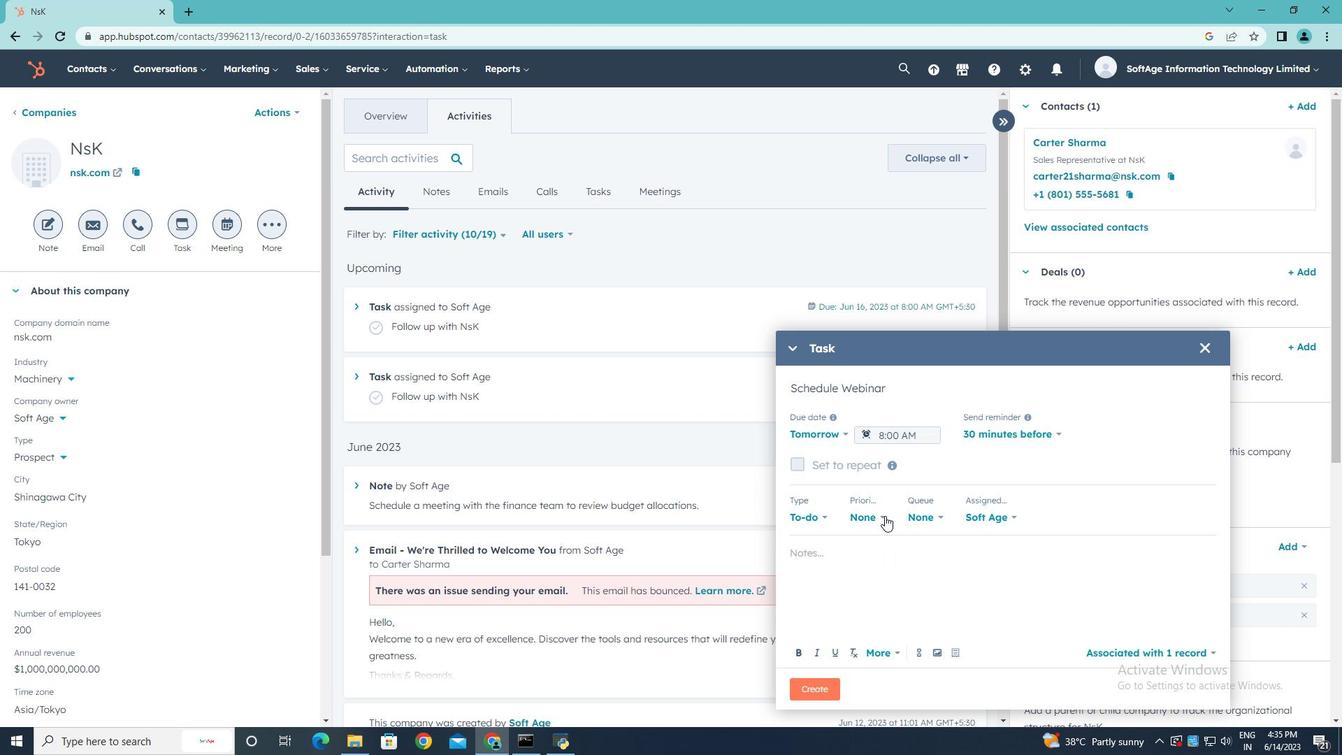 
Action: Mouse pressed left at (885, 516)
Screenshot: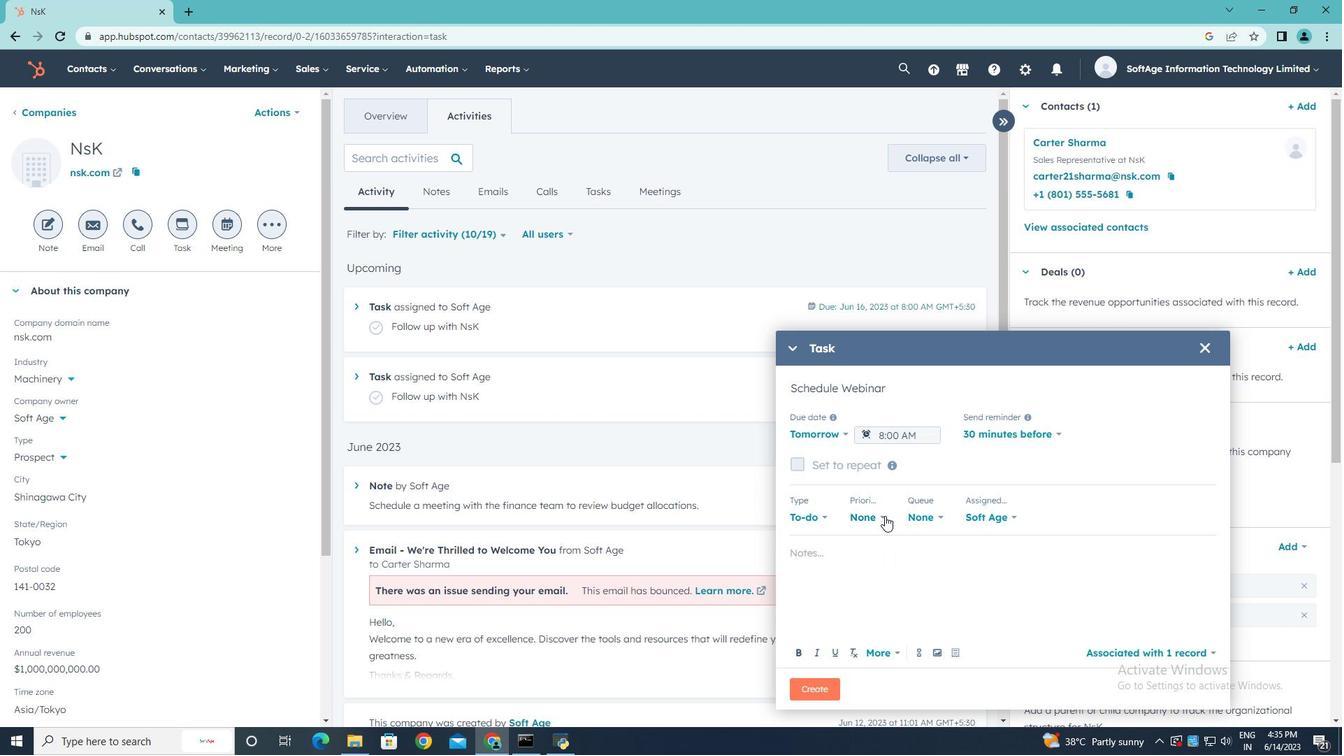 
Action: Mouse moved to (868, 607)
Screenshot: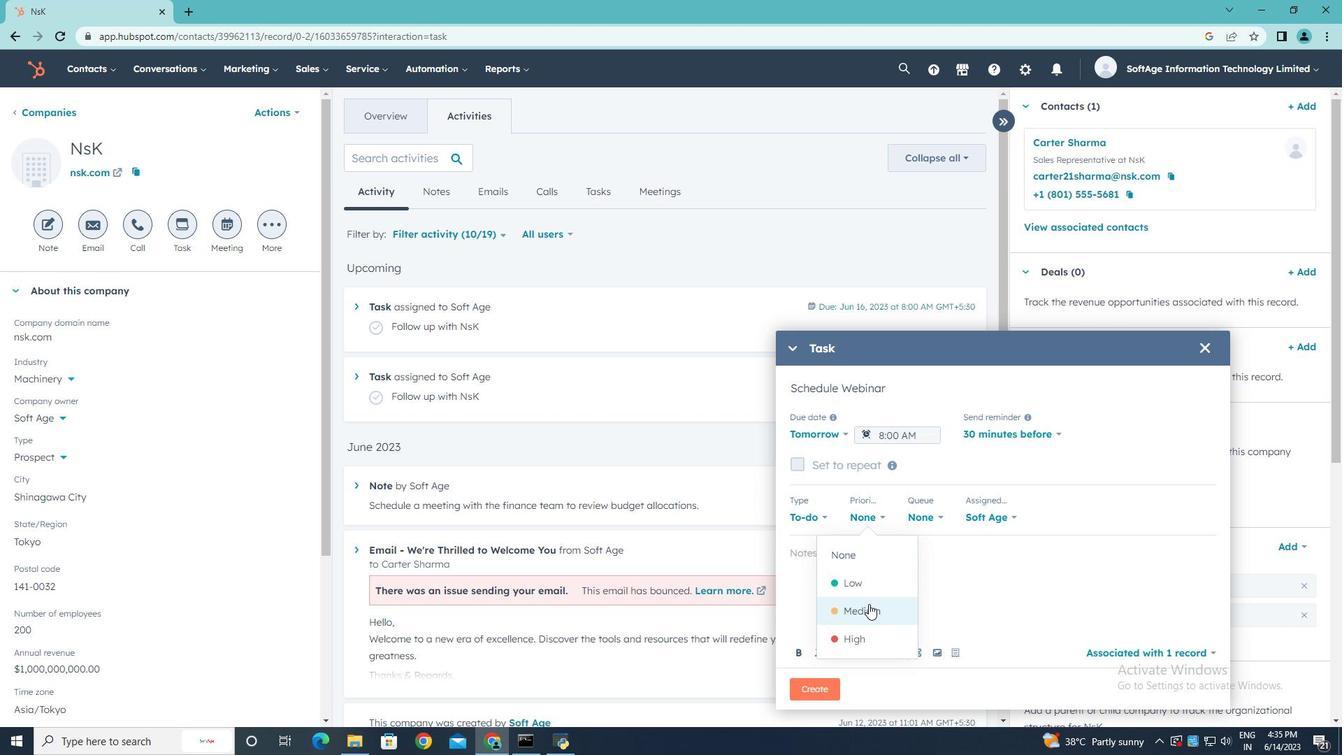 
Action: Mouse pressed left at (868, 607)
Screenshot: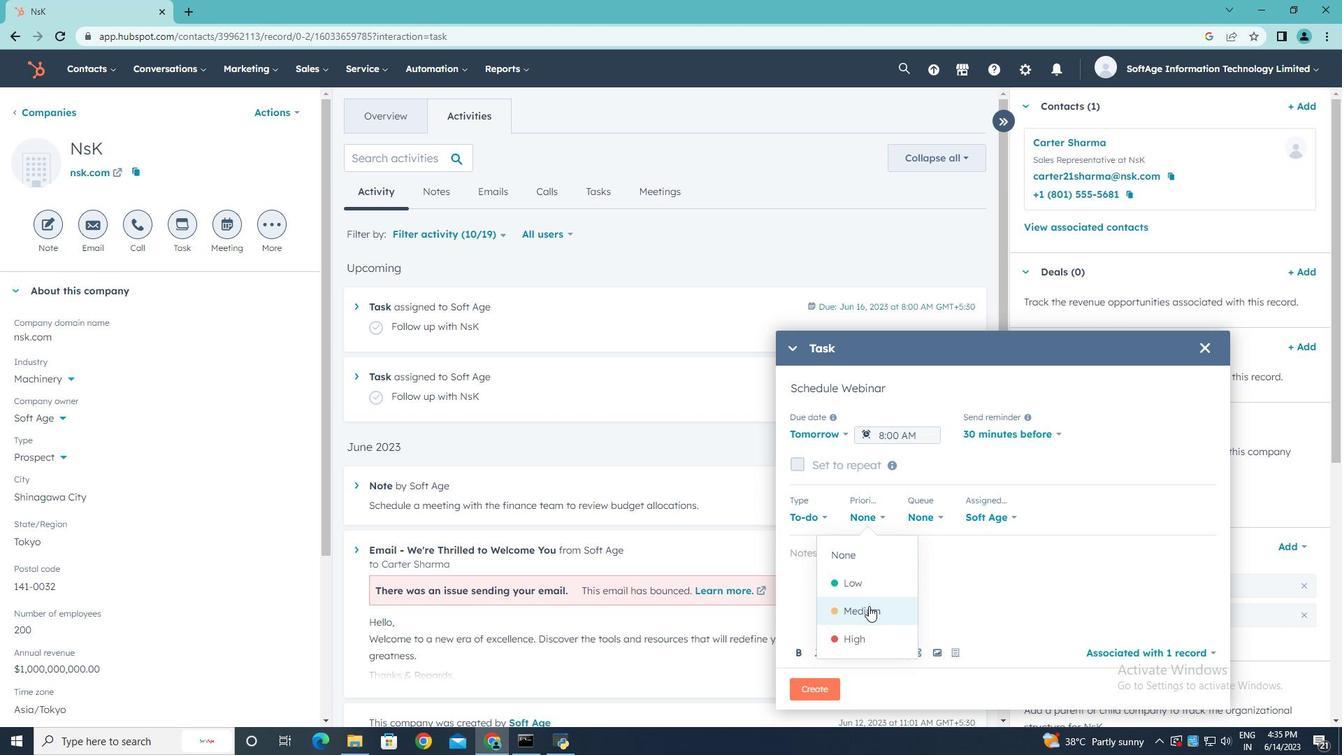 
Action: Mouse moved to (821, 558)
Screenshot: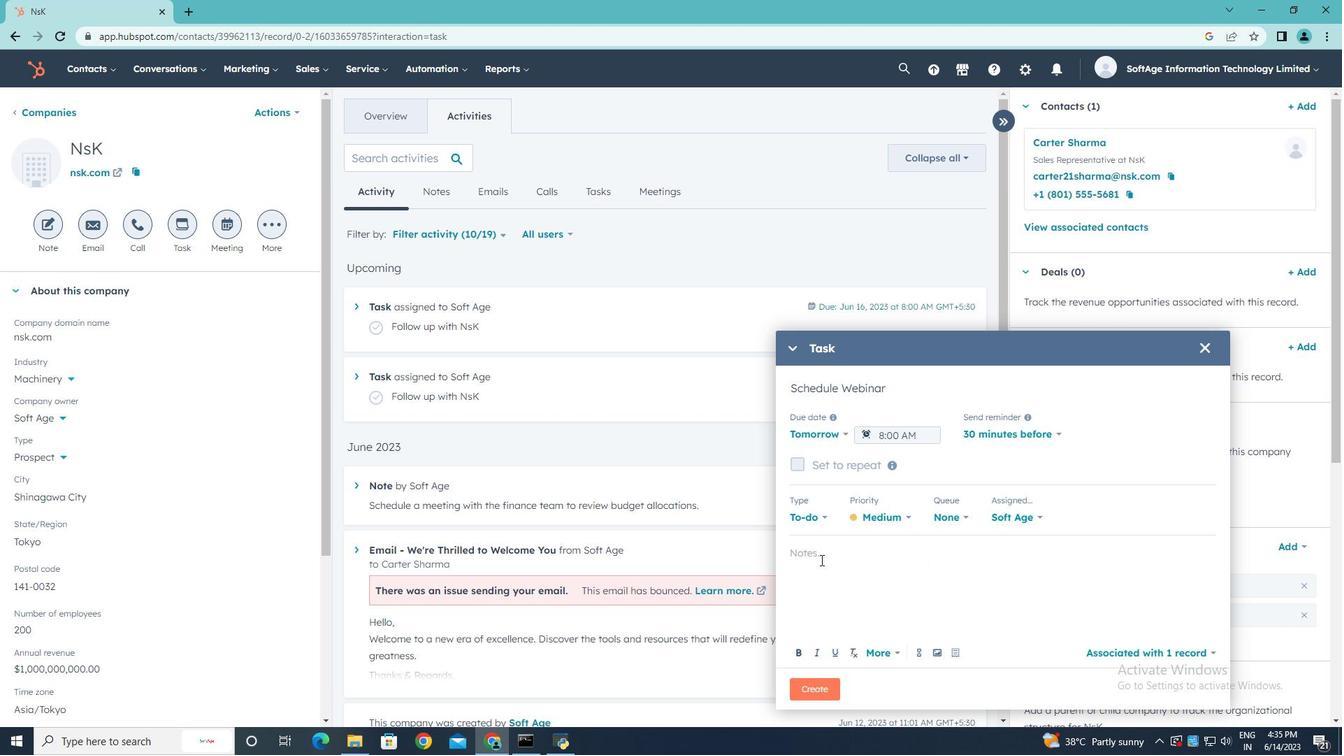 
Action: Mouse pressed left at (821, 558)
Screenshot: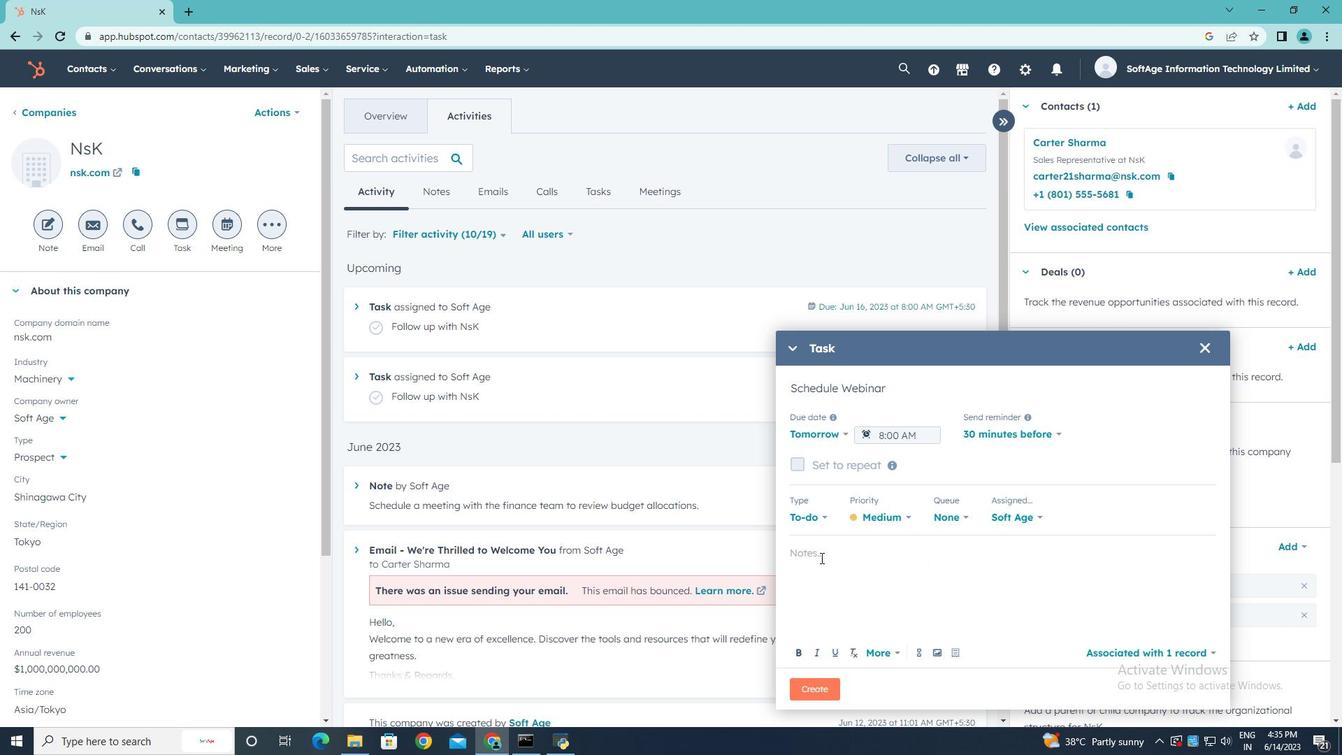 
Action: Key pressed <Key.shift>Review<Key.space>the<Key.space>attached<Key.space>proposal<Key.space>before<Key.space>the<Key.space>meeting<Key.space>and<Key.space>highlight<Key.space>the<Key.space>key<Key.space>benefits<Key.space>for<Key.space>the<Key.space>client..
Screenshot: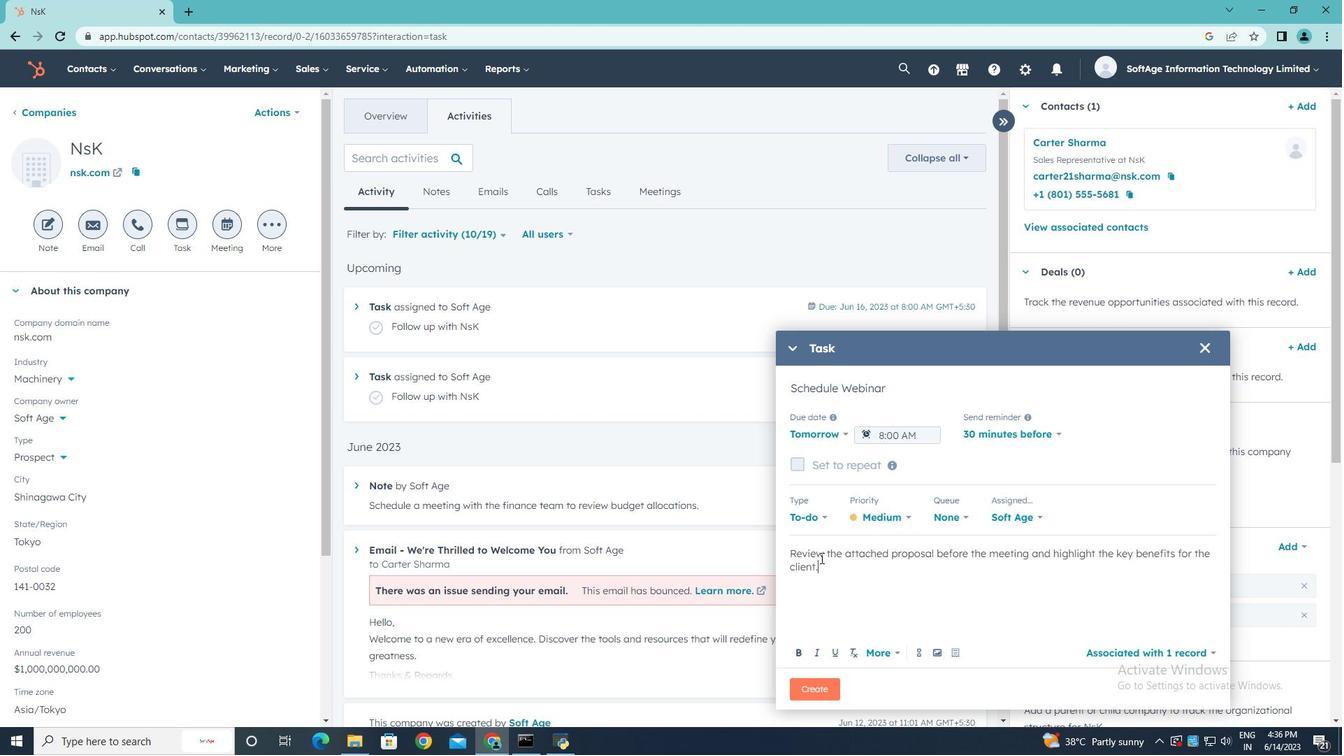 
Action: Mouse moved to (809, 691)
Screenshot: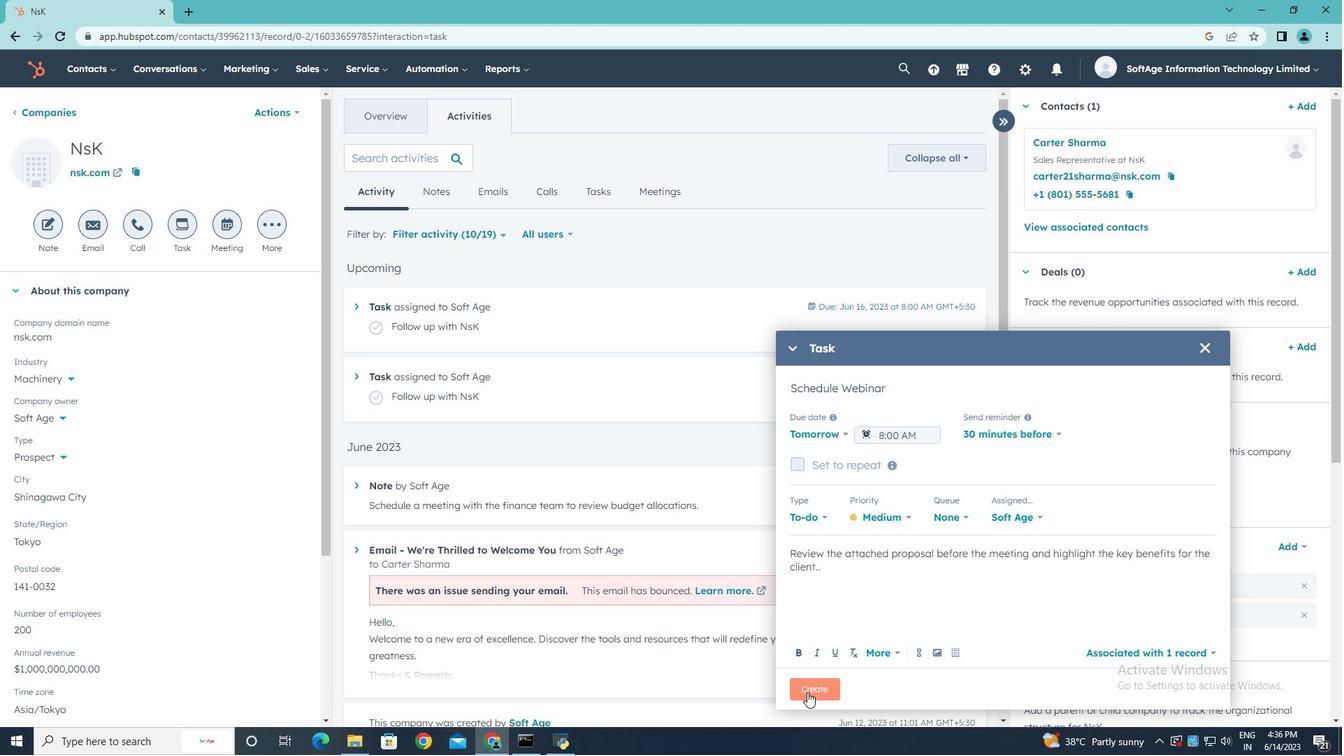 
Action: Mouse pressed left at (809, 691)
Screenshot: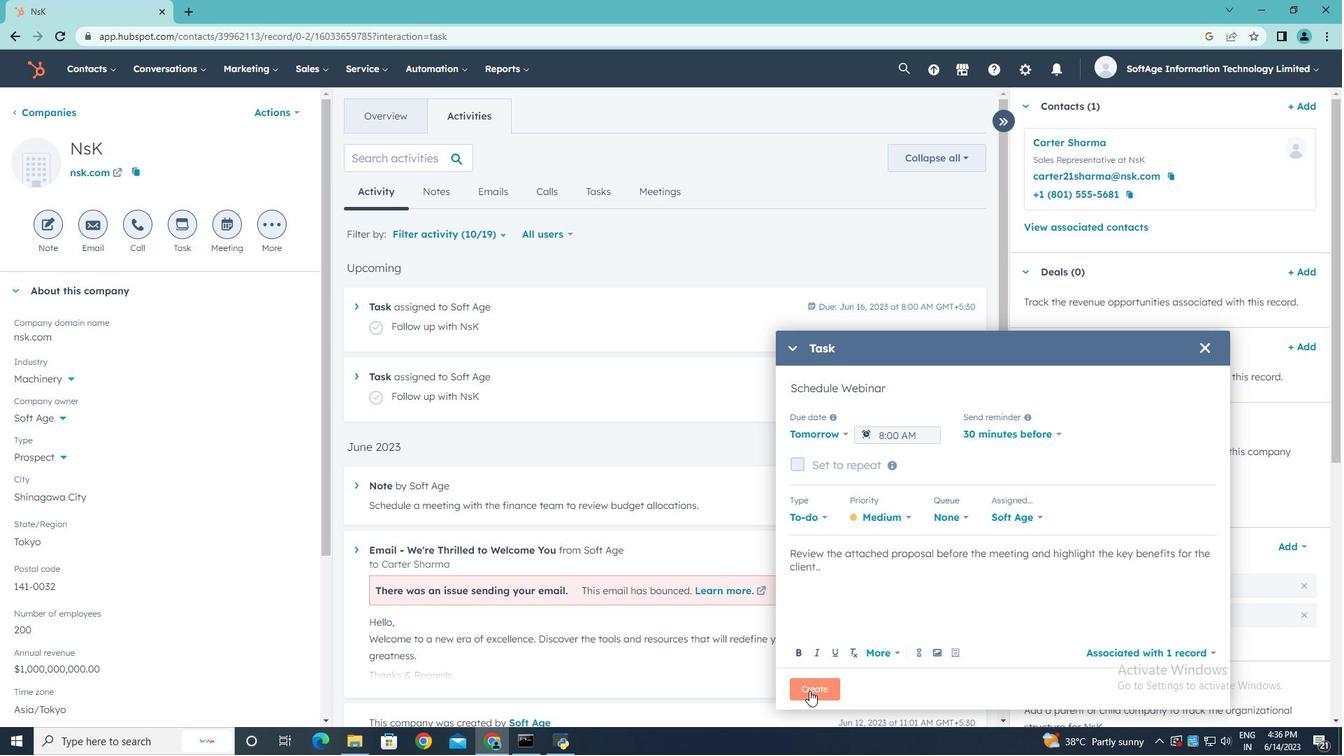 
